 Task: Add an event with the title Monthly Progress and Goals Review, date '2023/10/06', time 7:50 AM to 9:50 AMand add a description: Team building activities designed to suit the specific needs and dynamics of the team. Customizing the activities to align with the team's goals and challenges can maximize their effectiveness in fostering collaboration, trust, and overall team cohesion.Select event color  Flamingo . Add location for the event as: 789 Gracia Neighborhood, Barcelona, Spain, logged in from the account softage.3@softage.netand send the event invitation to softage.1@softage.net and softage.2@softage.net. Set a reminder for the event Doesn't repeat
Action: Mouse moved to (83, 120)
Screenshot: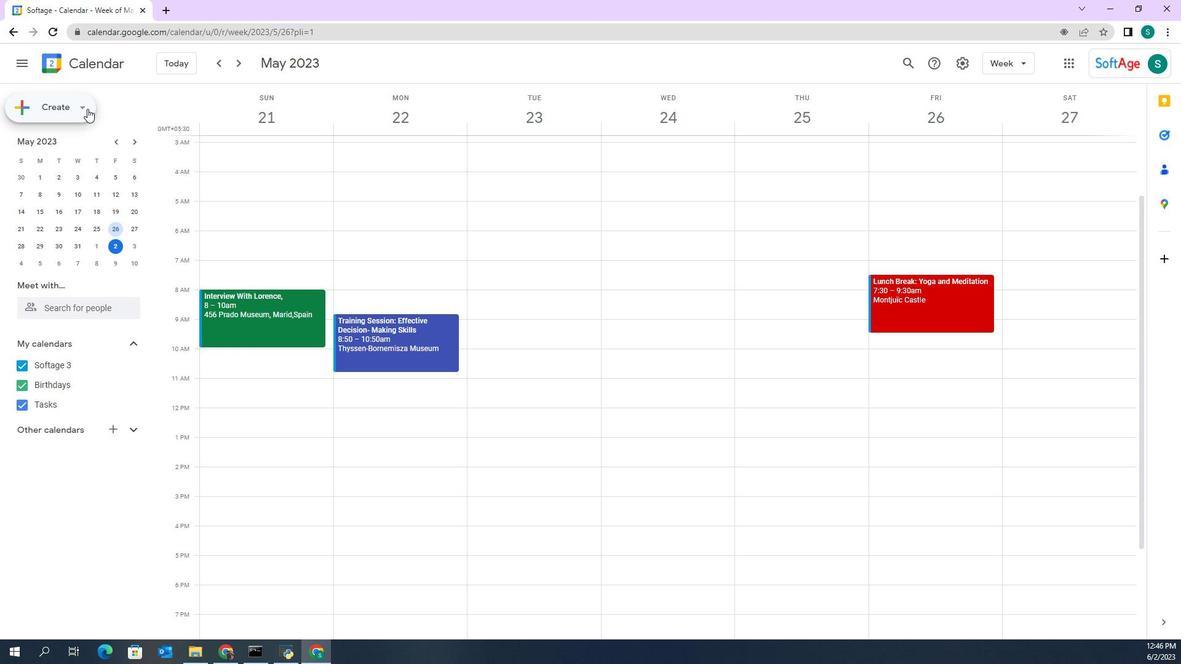 
Action: Mouse pressed left at (83, 120)
Screenshot: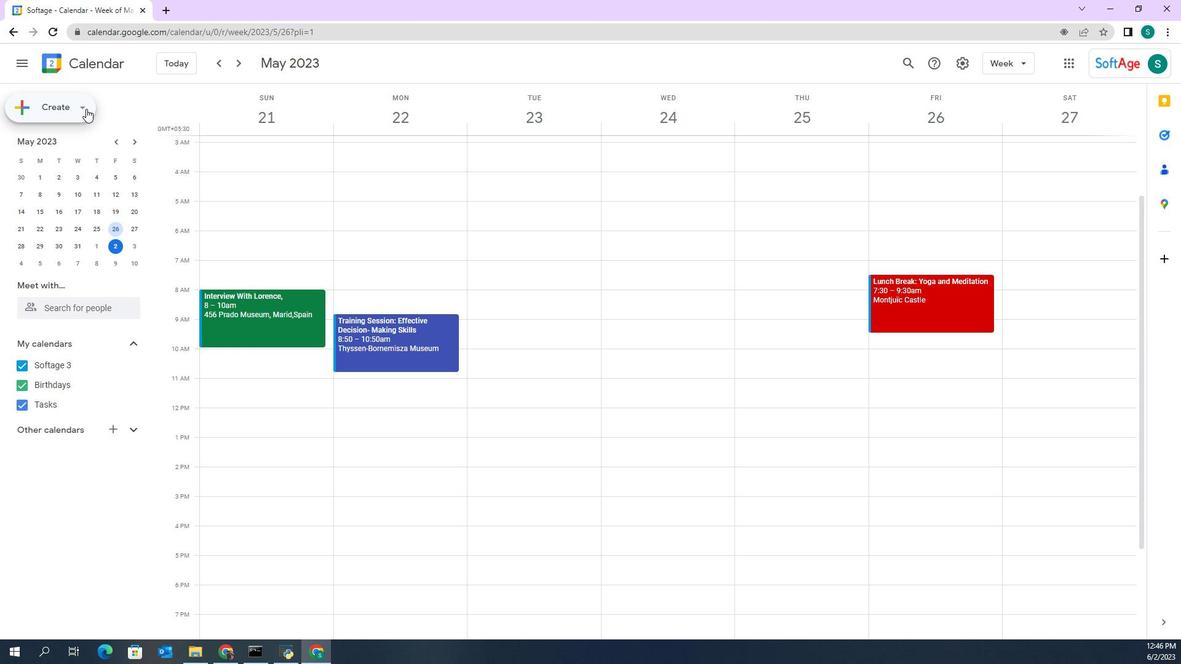 
Action: Mouse moved to (84, 144)
Screenshot: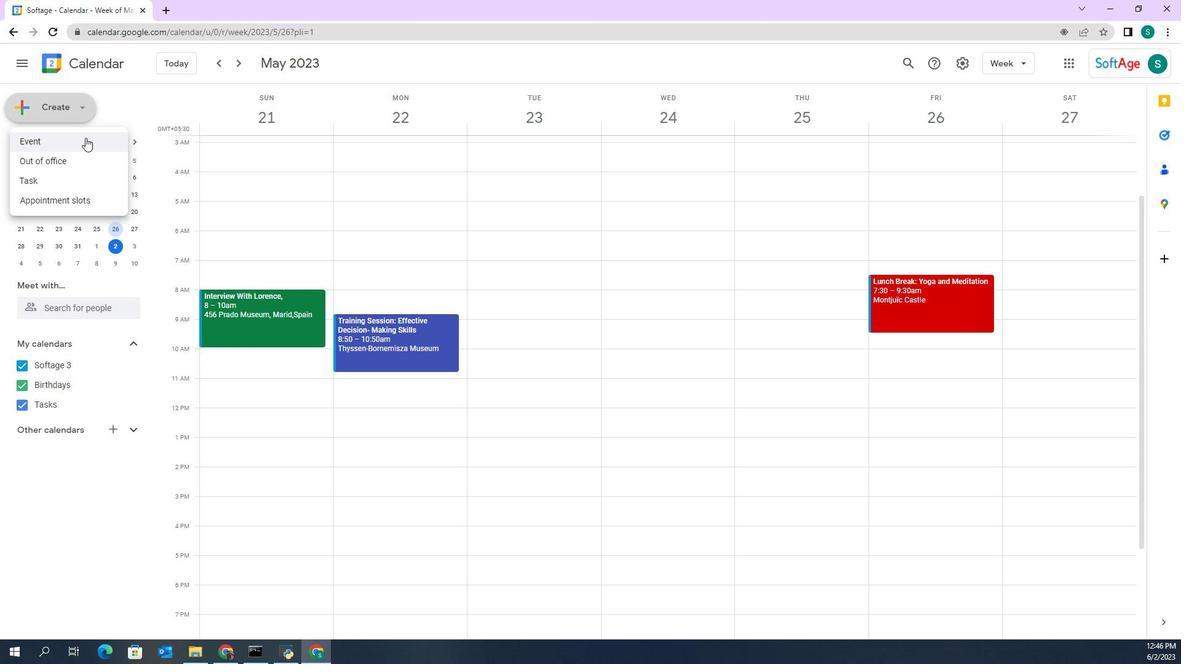 
Action: Mouse pressed left at (84, 144)
Screenshot: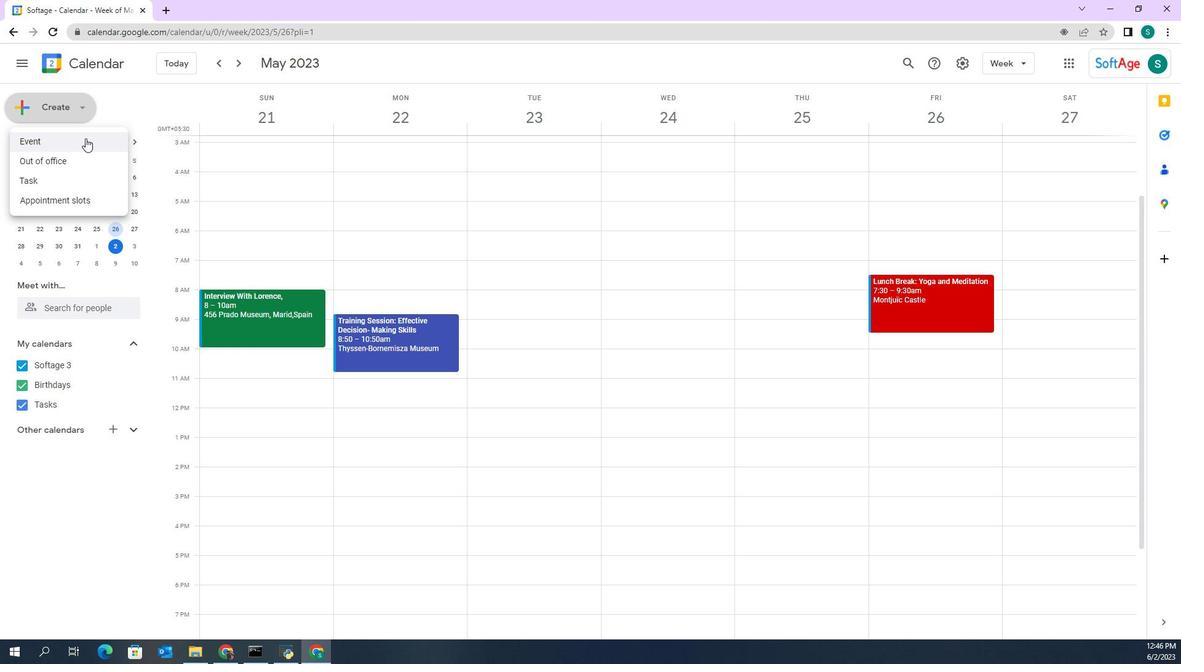 
Action: Mouse moved to (733, 467)
Screenshot: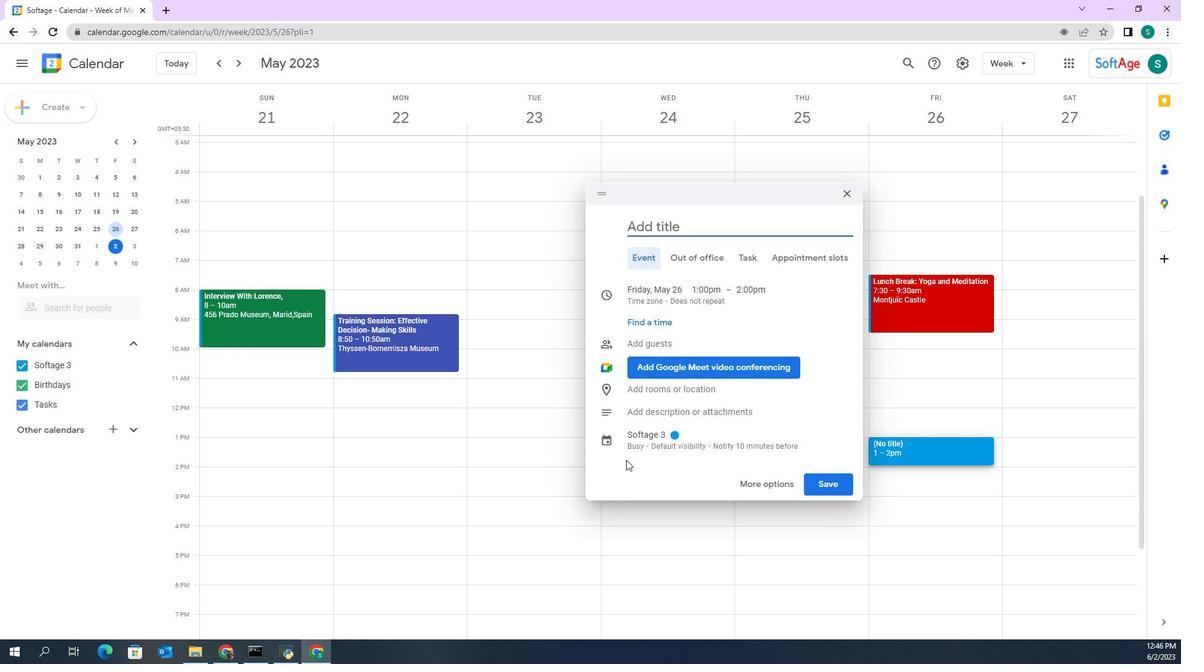 
Action: Mouse pressed left at (733, 467)
Screenshot: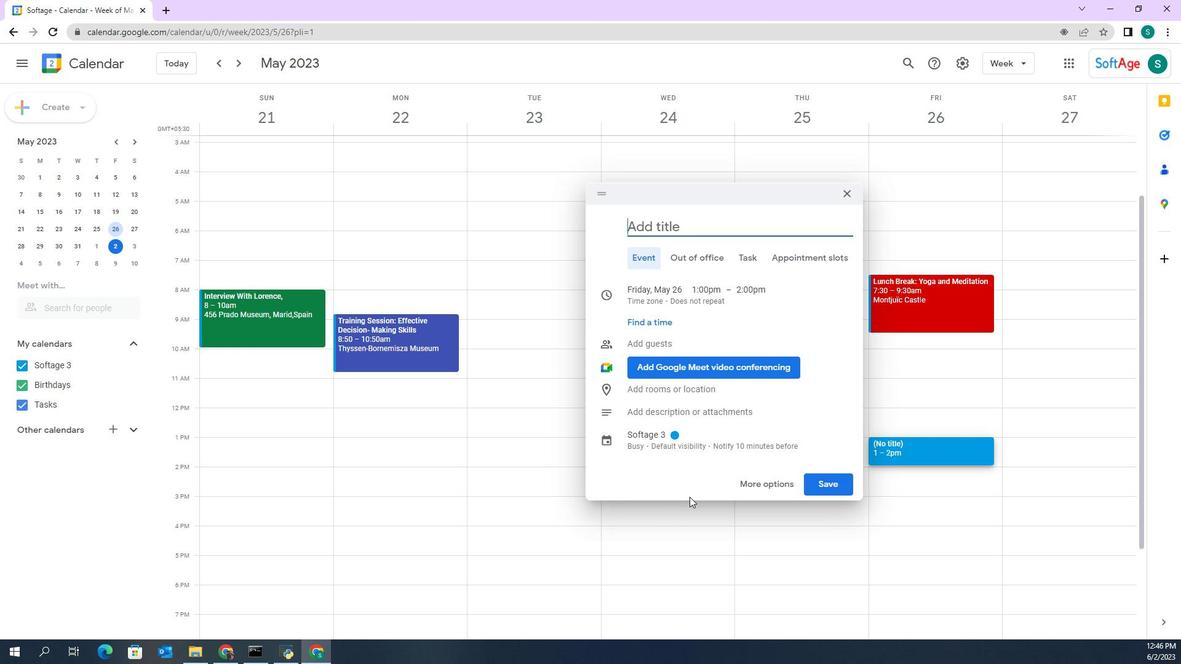 
Action: Mouse moved to (181, 80)
Screenshot: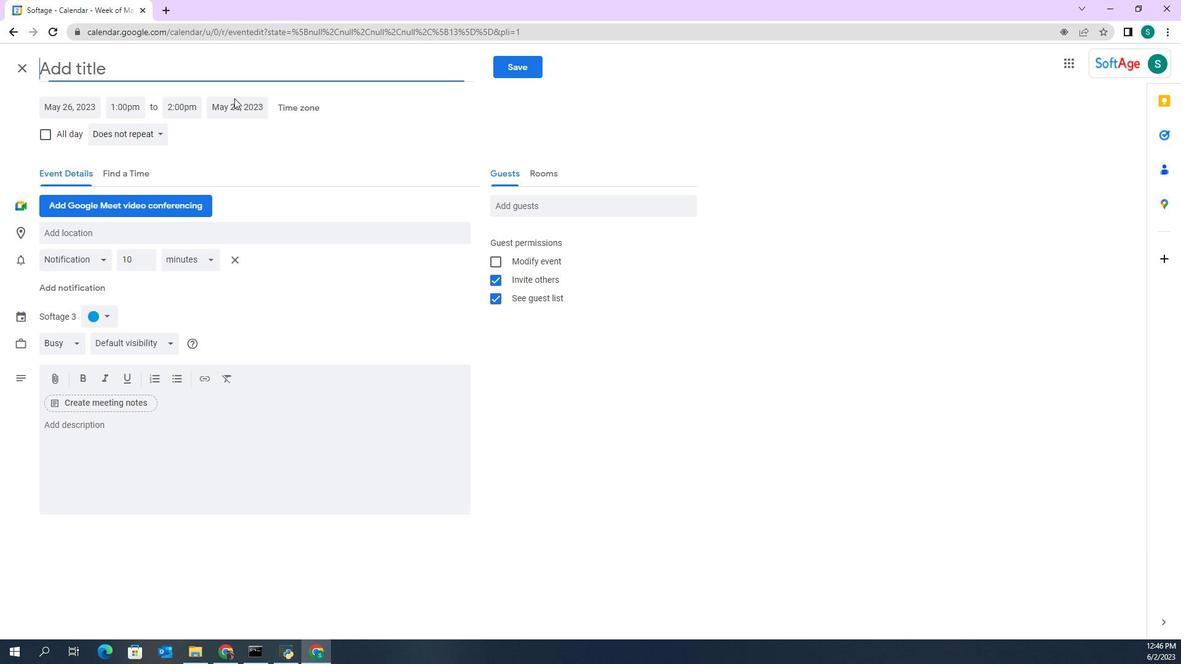
Action: Mouse pressed left at (181, 80)
Screenshot: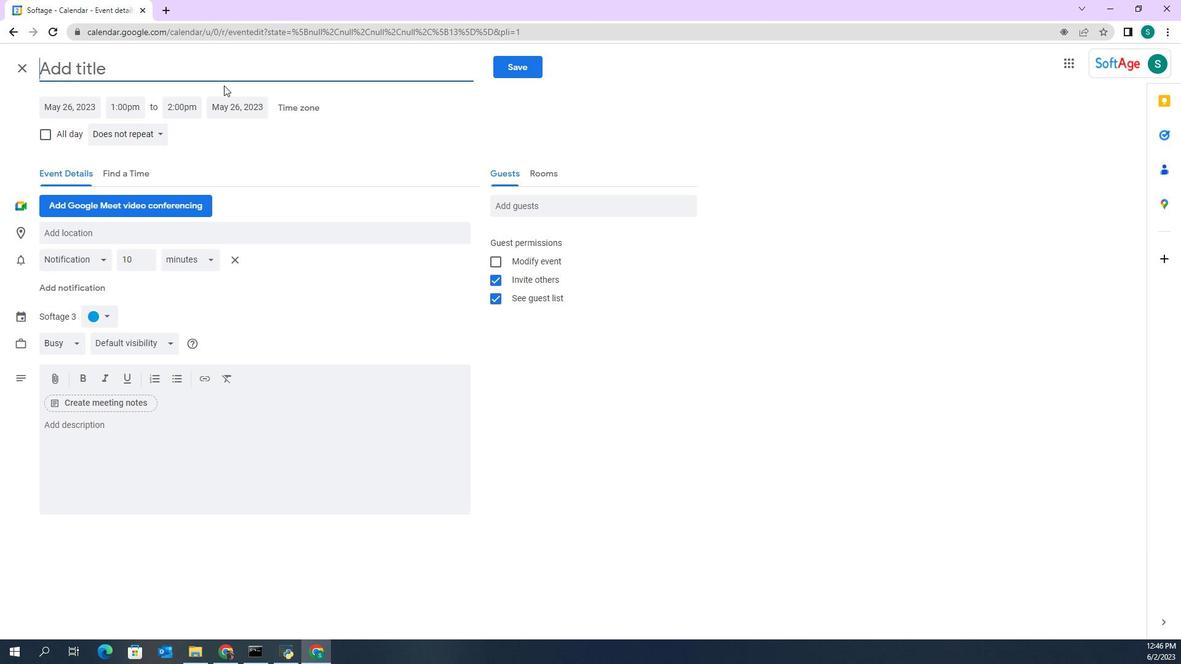 
Action: Key pressed <Key.shift><Key.shift><Key.shift>Monthly<Key.space><Key.shift>Progress<Key.space>and<Key.shift><Key.shift>Goals<Key.space><Key.backspace><Key.backspace><Key.backspace><Key.backspace><Key.backspace><Key.backspace><Key.backspace><Key.backspace>
Screenshot: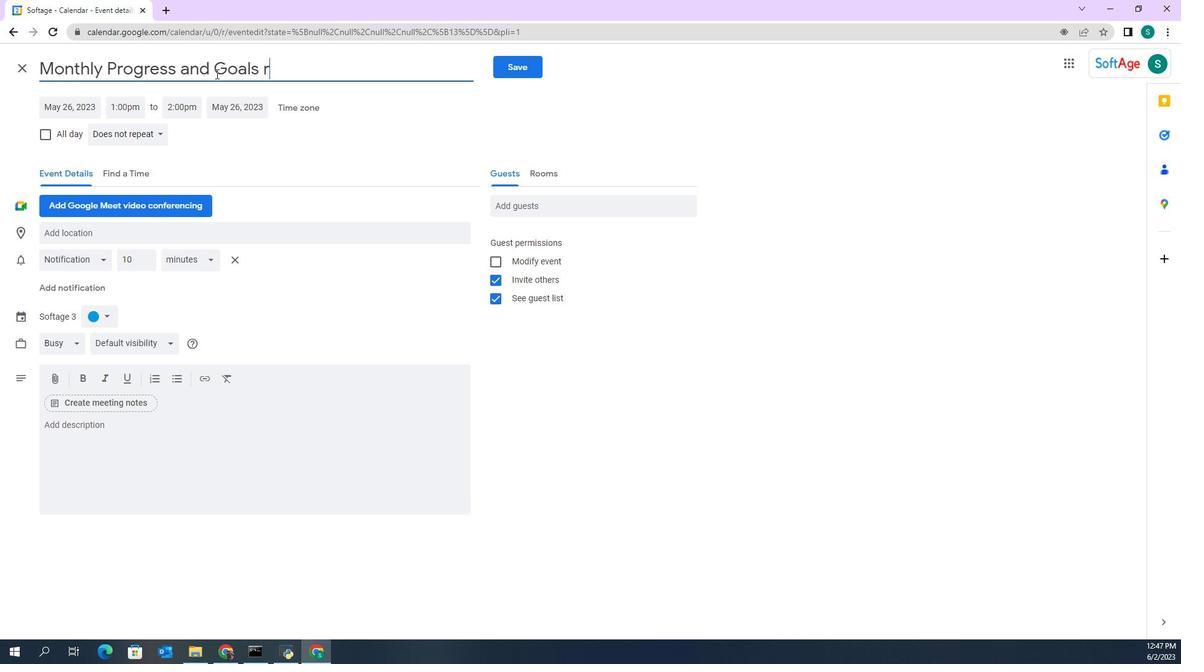 
Action: Mouse moved to (95, 115)
Screenshot: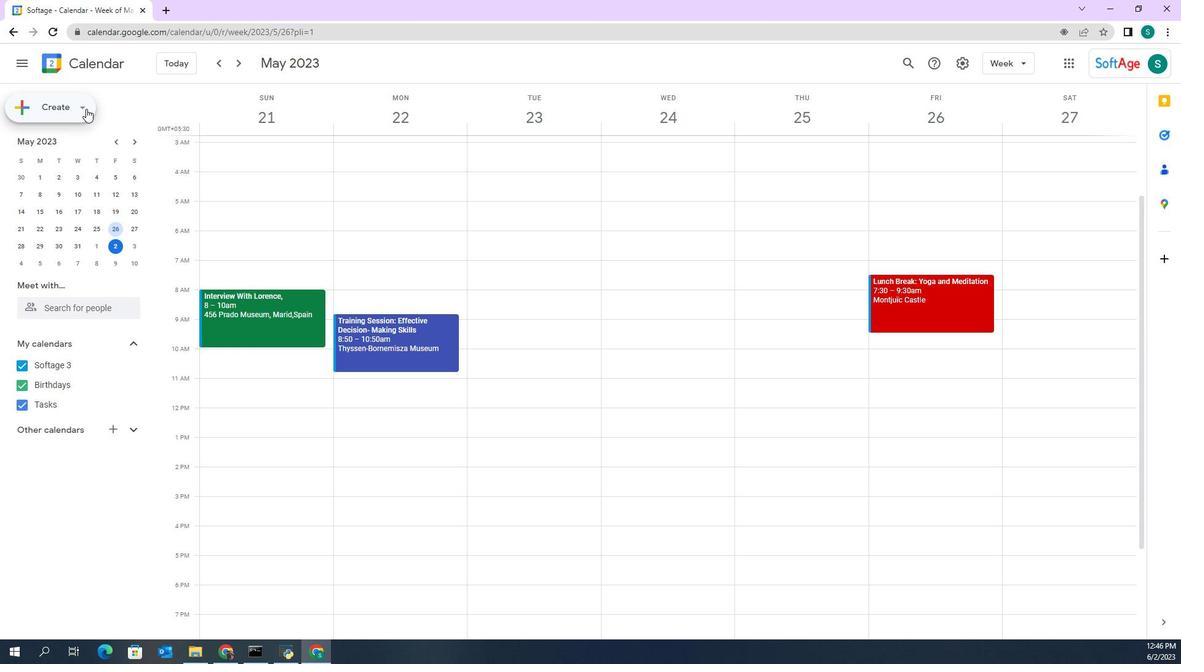 
Action: Mouse pressed left at (95, 115)
Screenshot: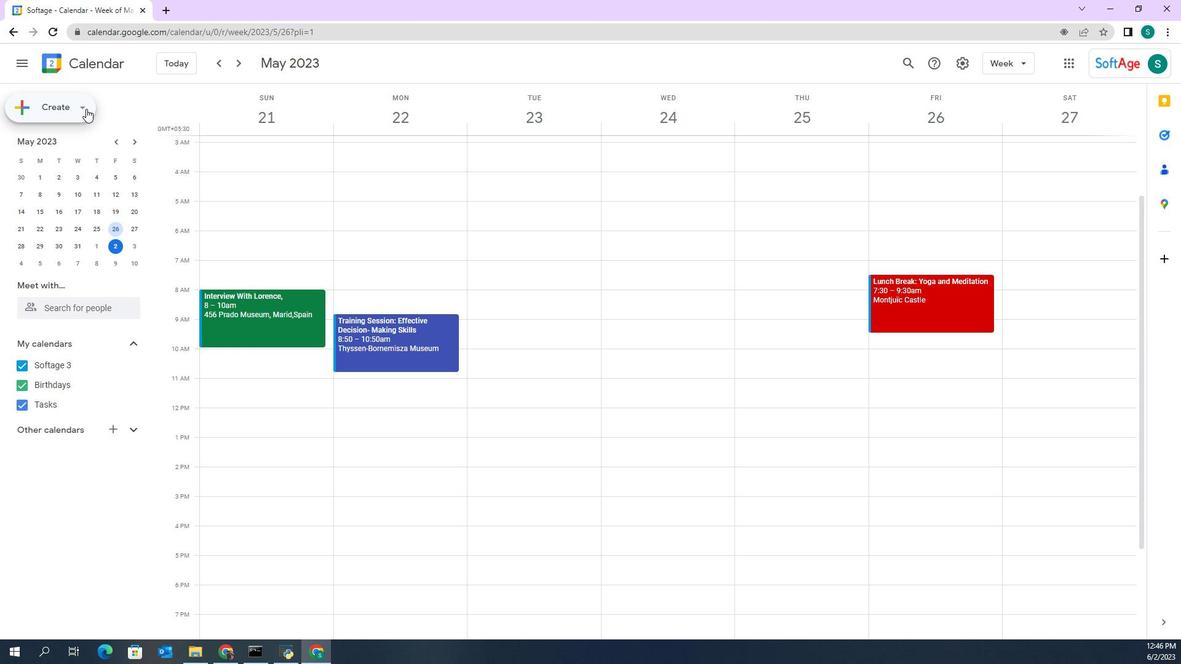 
Action: Mouse moved to (97, 143)
Screenshot: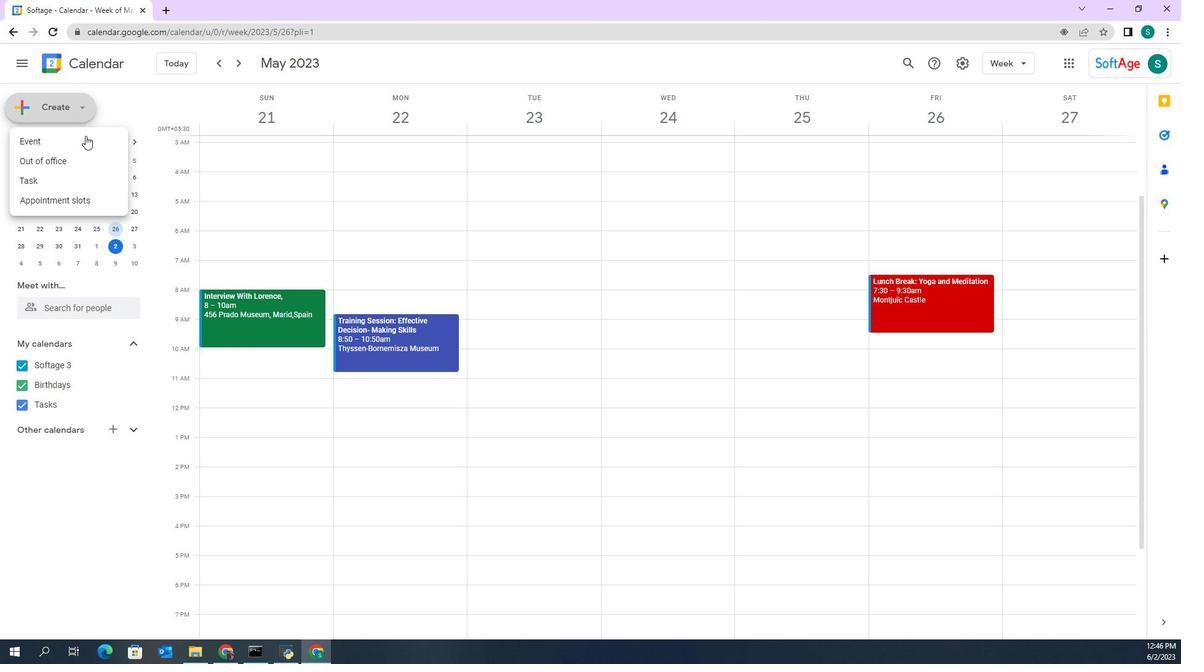 
Action: Mouse pressed left at (97, 143)
Screenshot: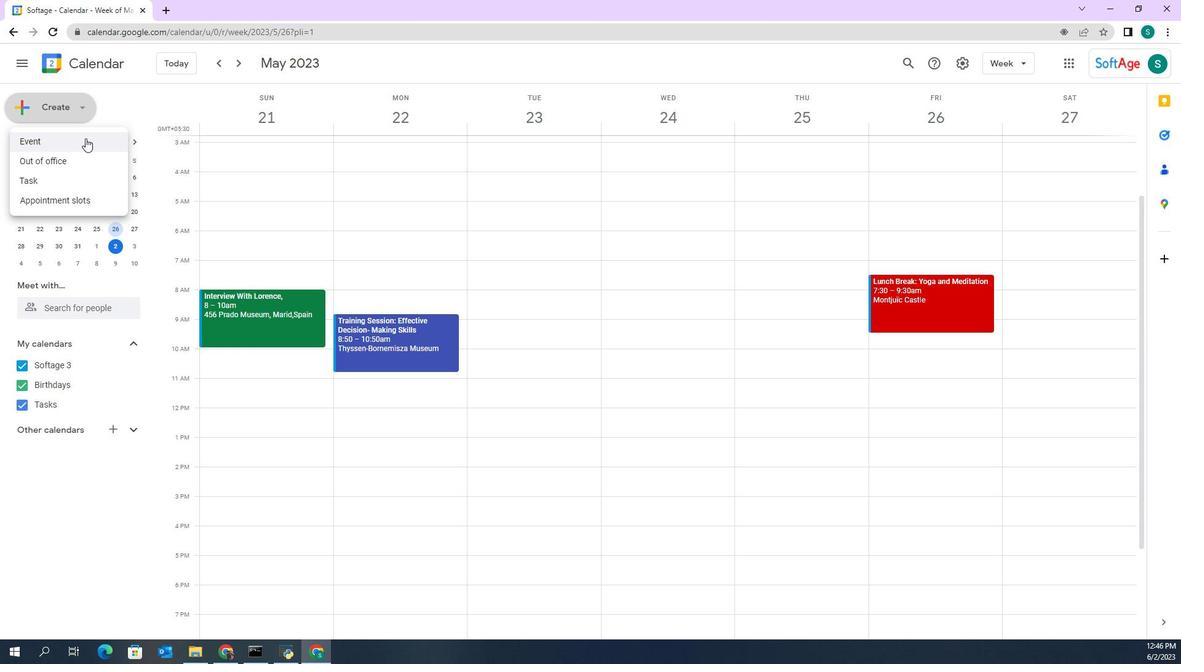 
Action: Mouse moved to (726, 478)
Screenshot: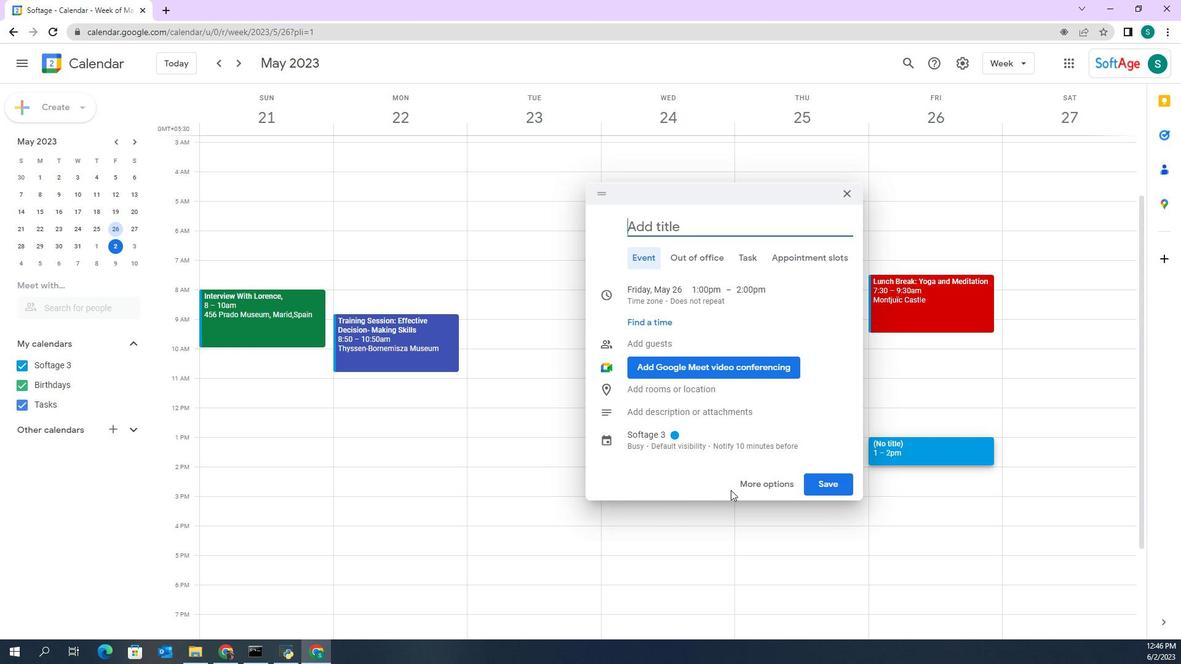 
Action: Mouse pressed left at (726, 478)
Screenshot: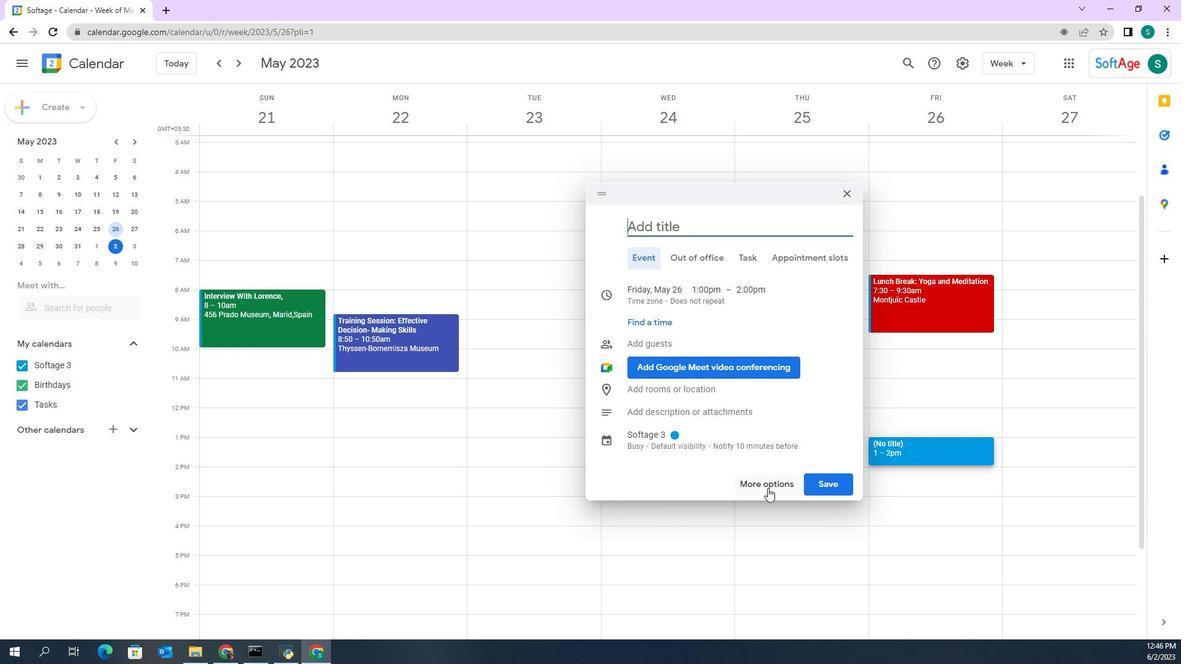 
Action: Mouse moved to (217, 81)
Screenshot: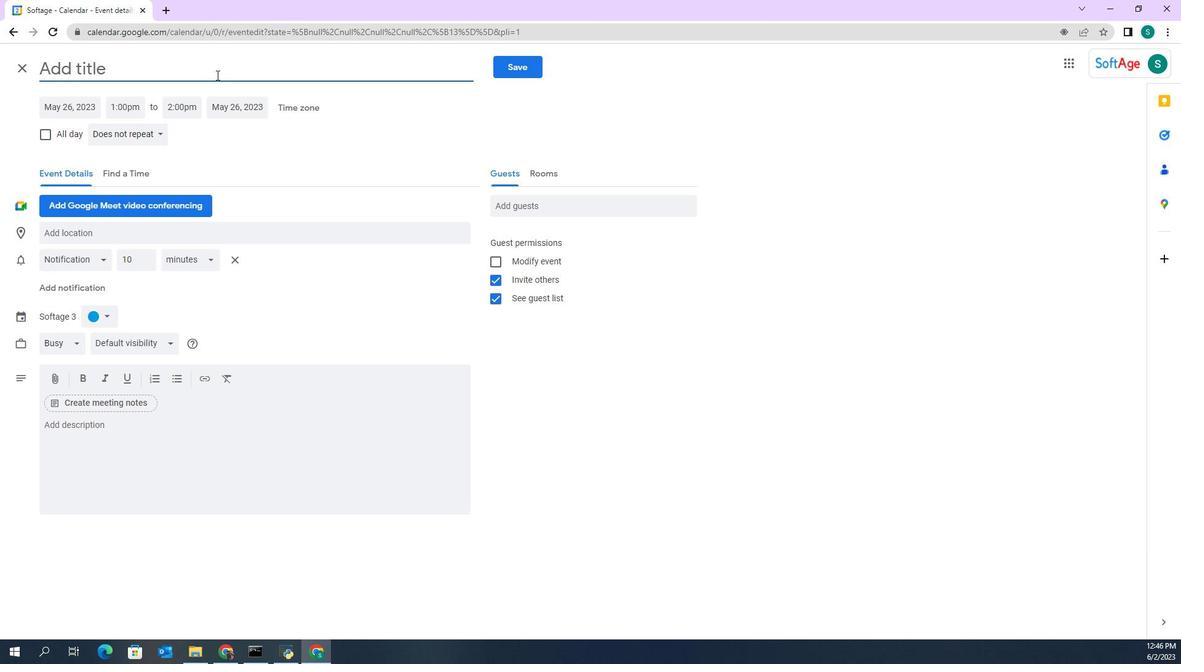 
Action: Mouse pressed left at (217, 81)
Screenshot: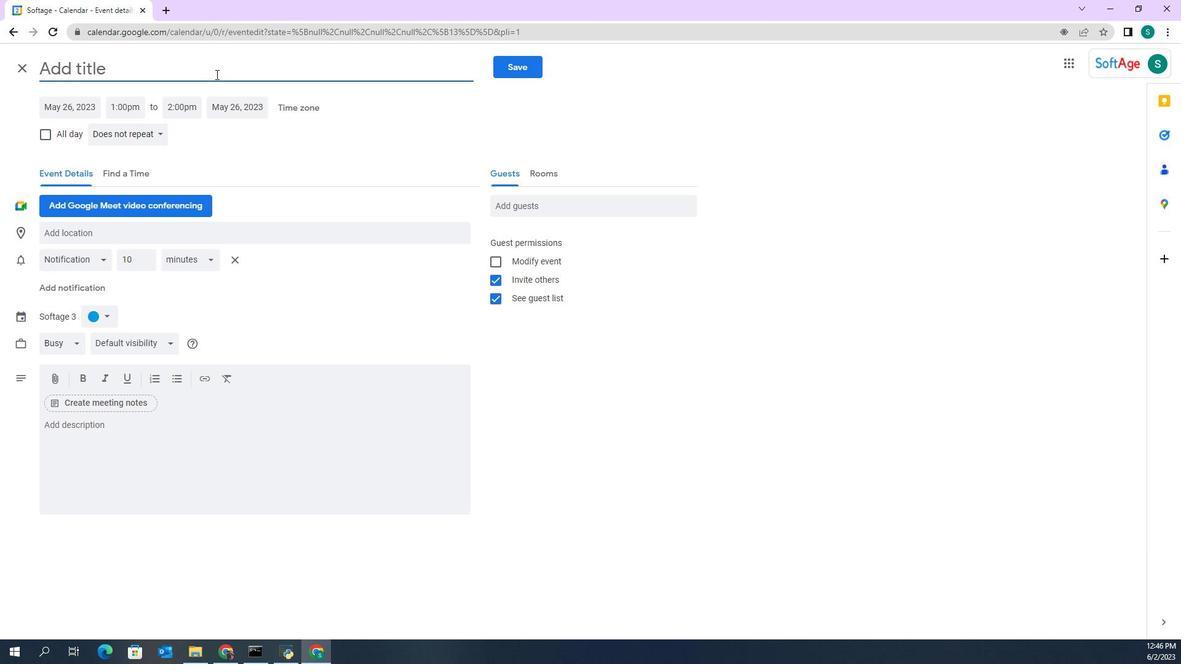 
Action: Key pressed <Key.shift>Monthly<Key.space><Key.shift>Progress<Key.space>and<Key.space><Key.shift>Goals<Key.space><Key.shift>review
Screenshot: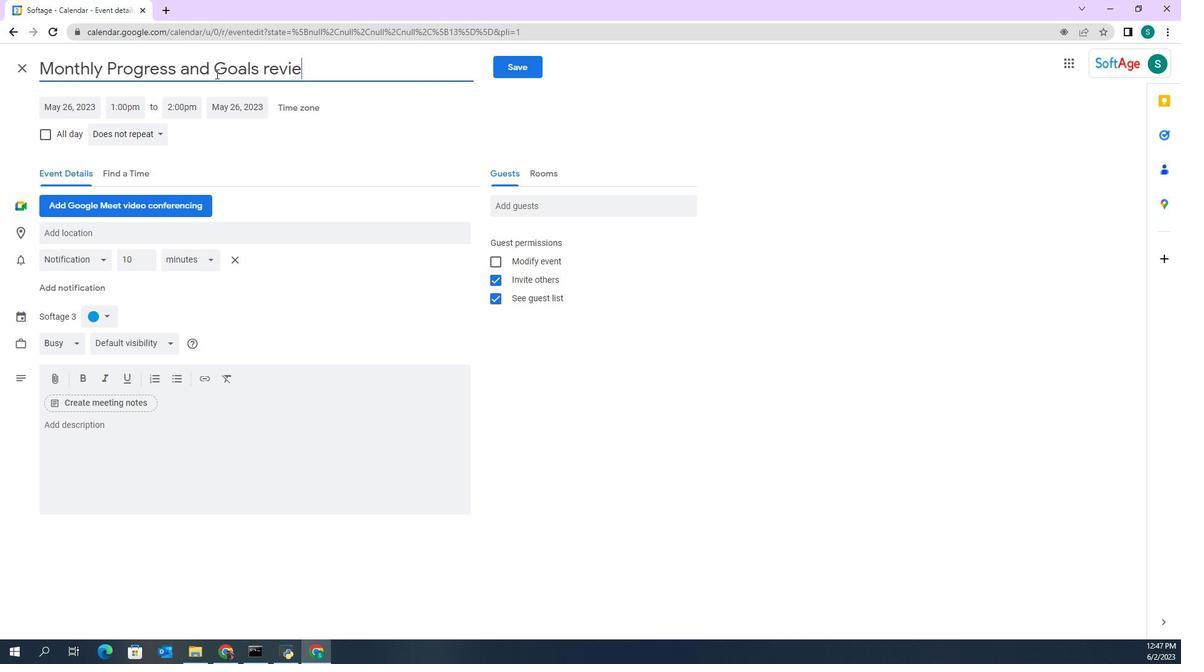 
Action: Mouse moved to (97, 113)
Screenshot: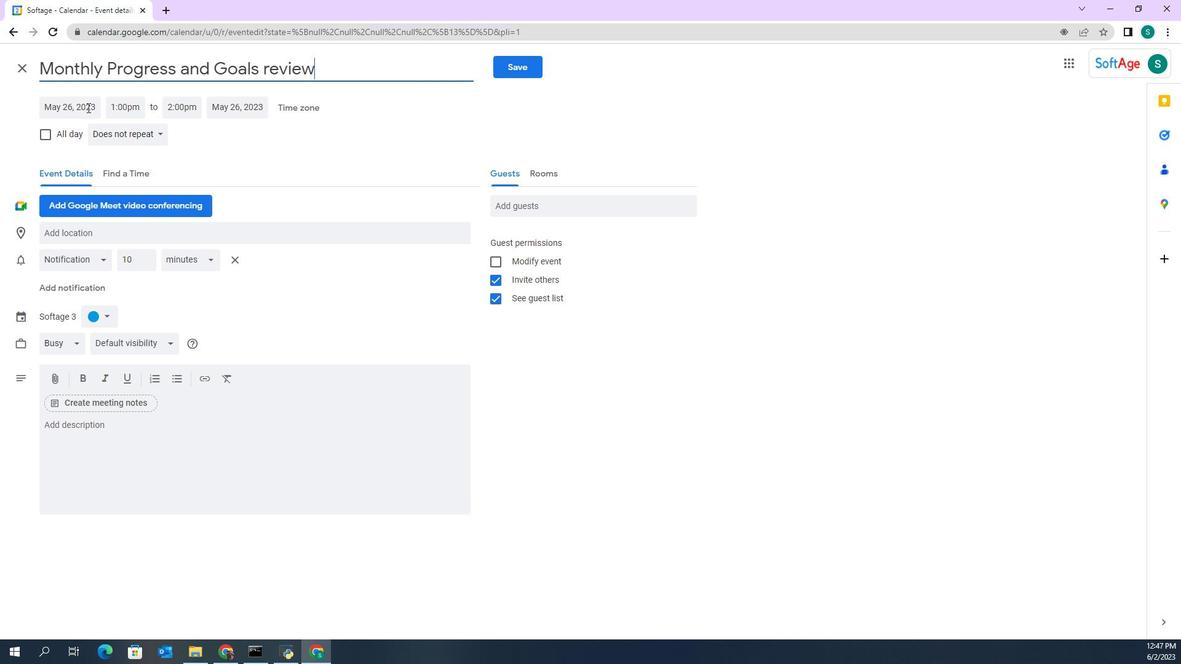 
Action: Mouse pressed left at (97, 113)
Screenshot: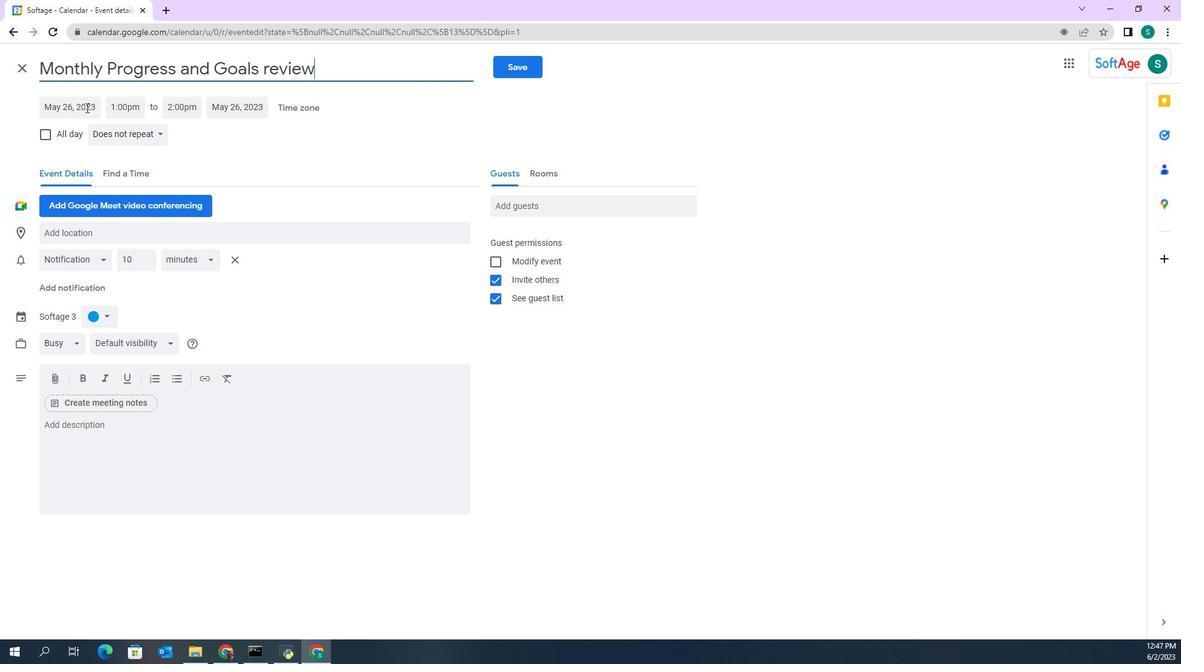 
Action: Mouse moved to (199, 139)
Screenshot: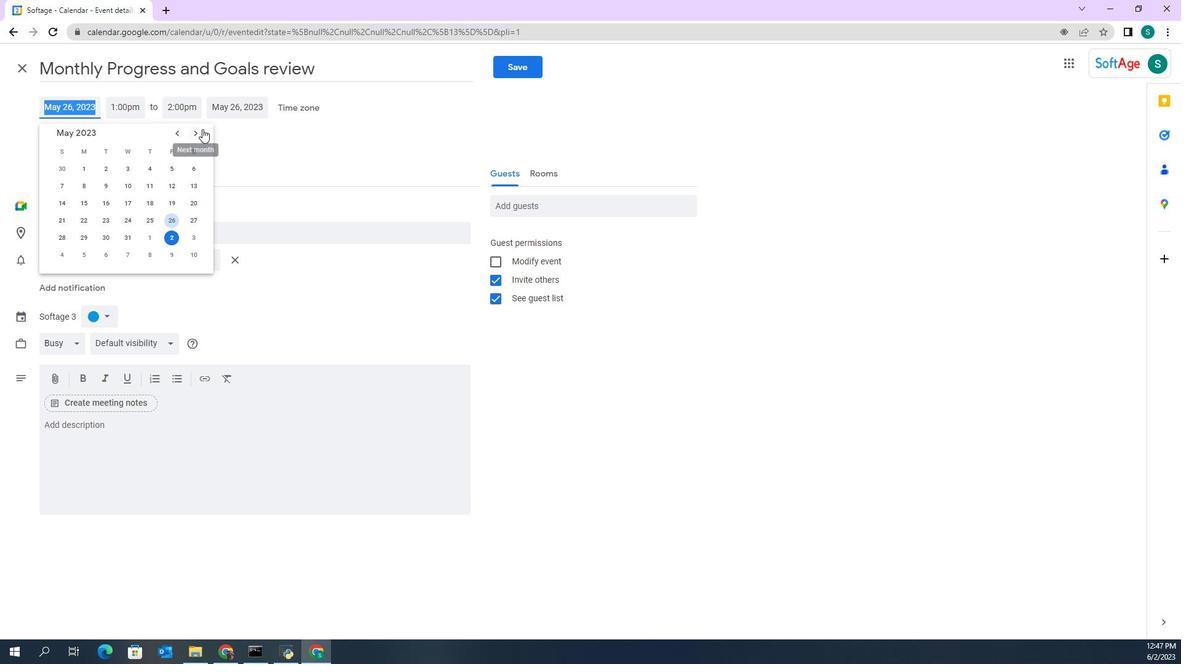 
Action: Mouse pressed left at (199, 139)
Screenshot: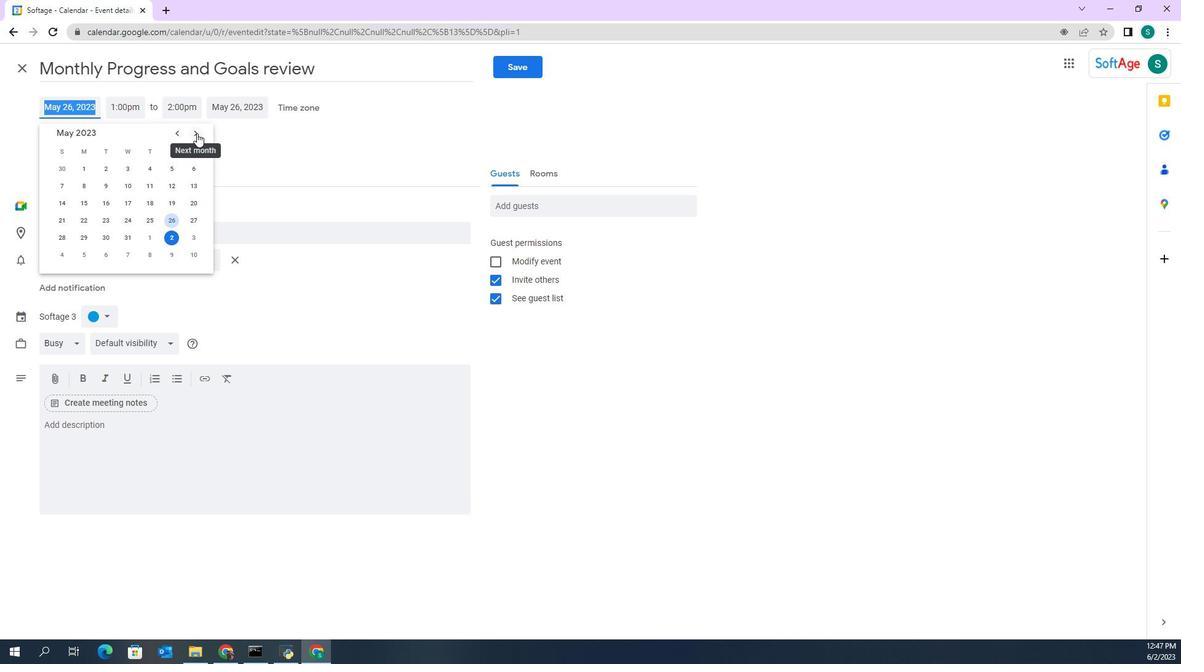 
Action: Mouse pressed left at (199, 139)
Screenshot: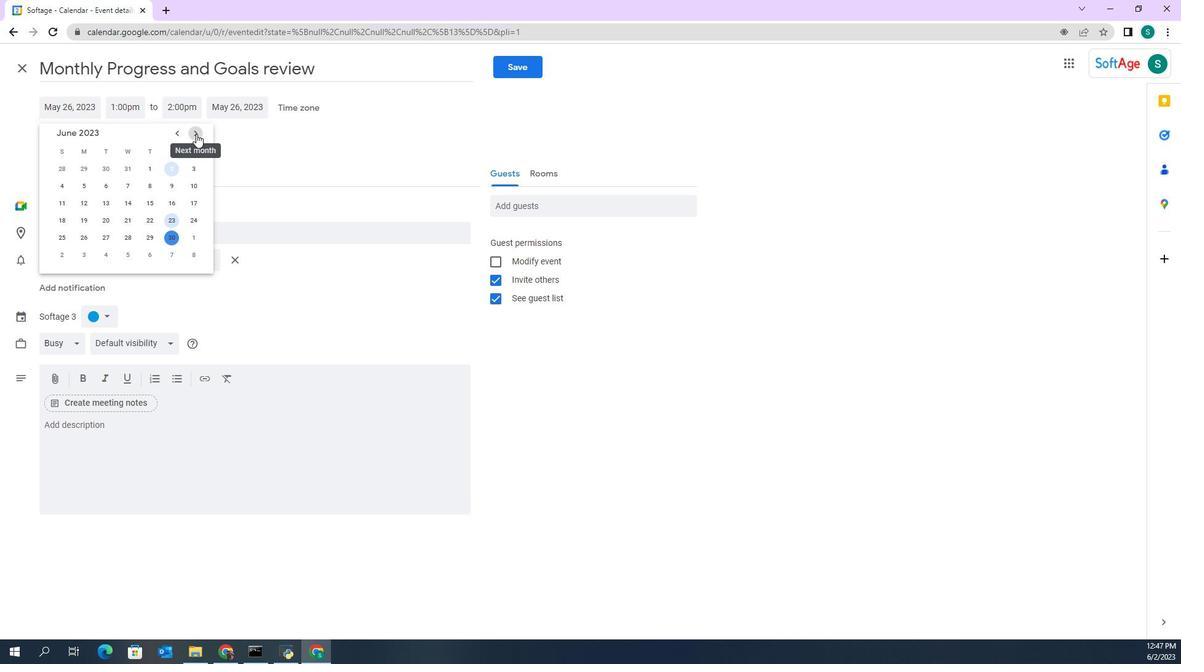 
Action: Mouse pressed left at (199, 139)
Screenshot: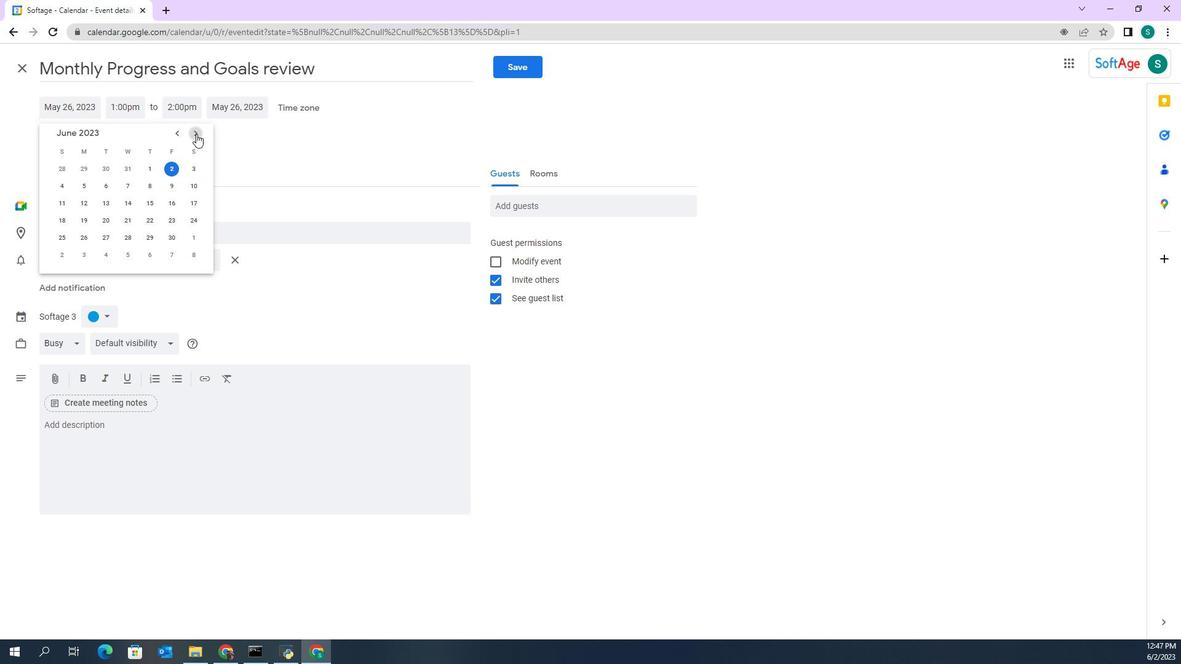 
Action: Mouse pressed left at (199, 139)
Screenshot: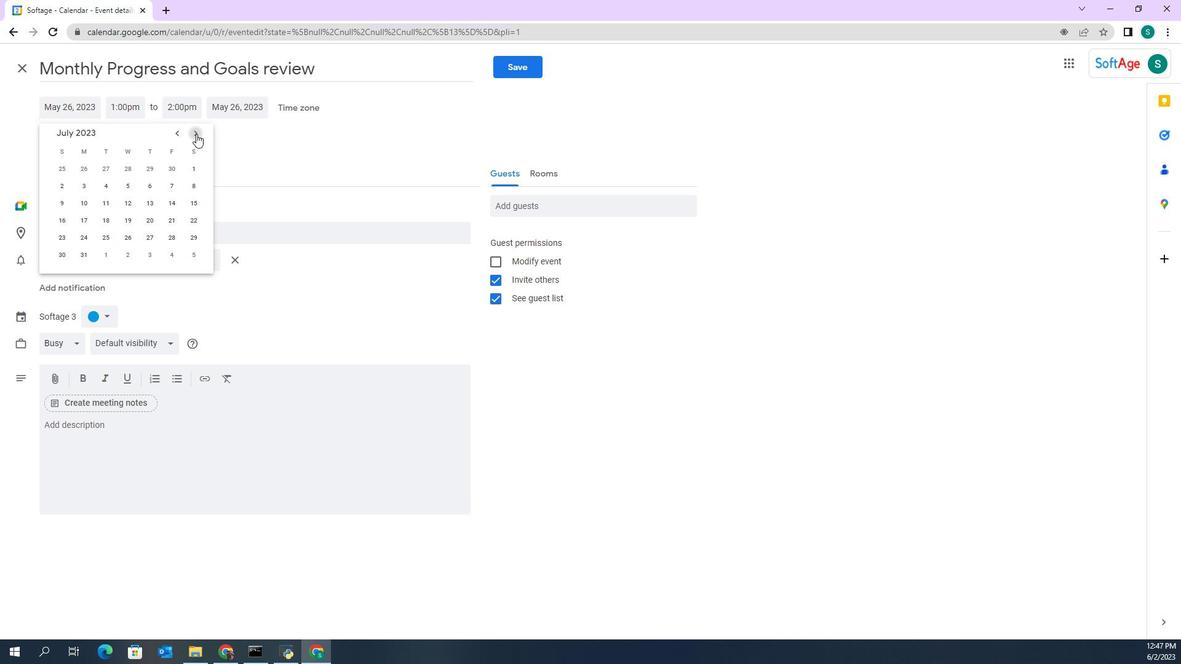 
Action: Mouse pressed left at (199, 139)
Screenshot: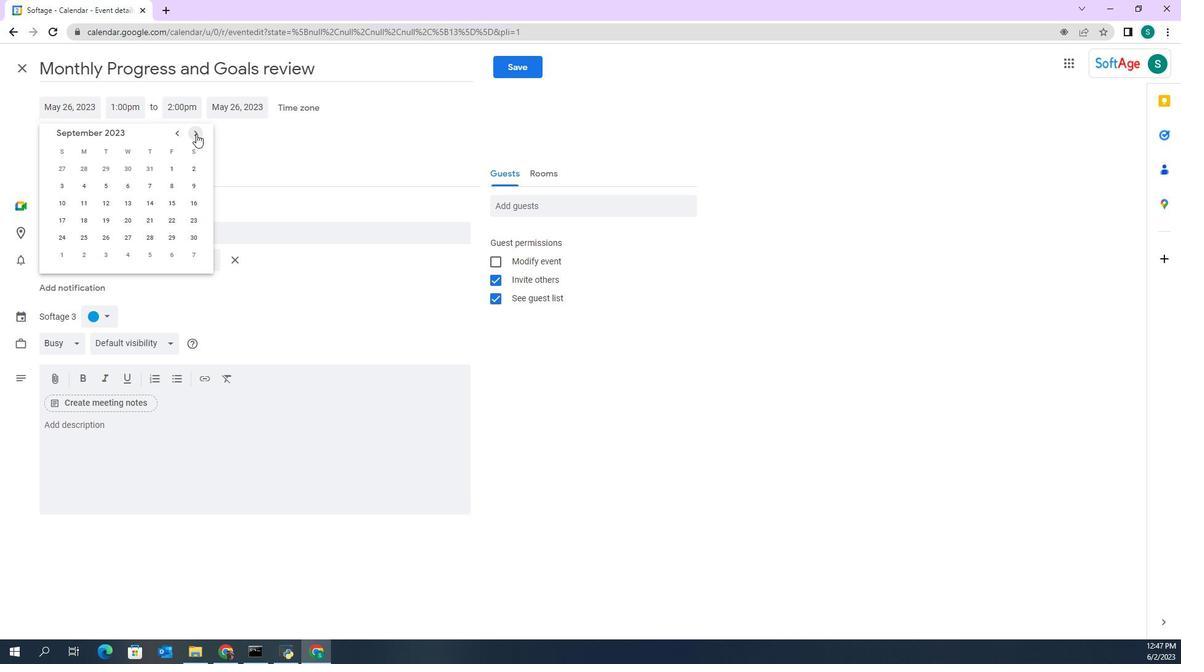 
Action: Mouse moved to (177, 171)
Screenshot: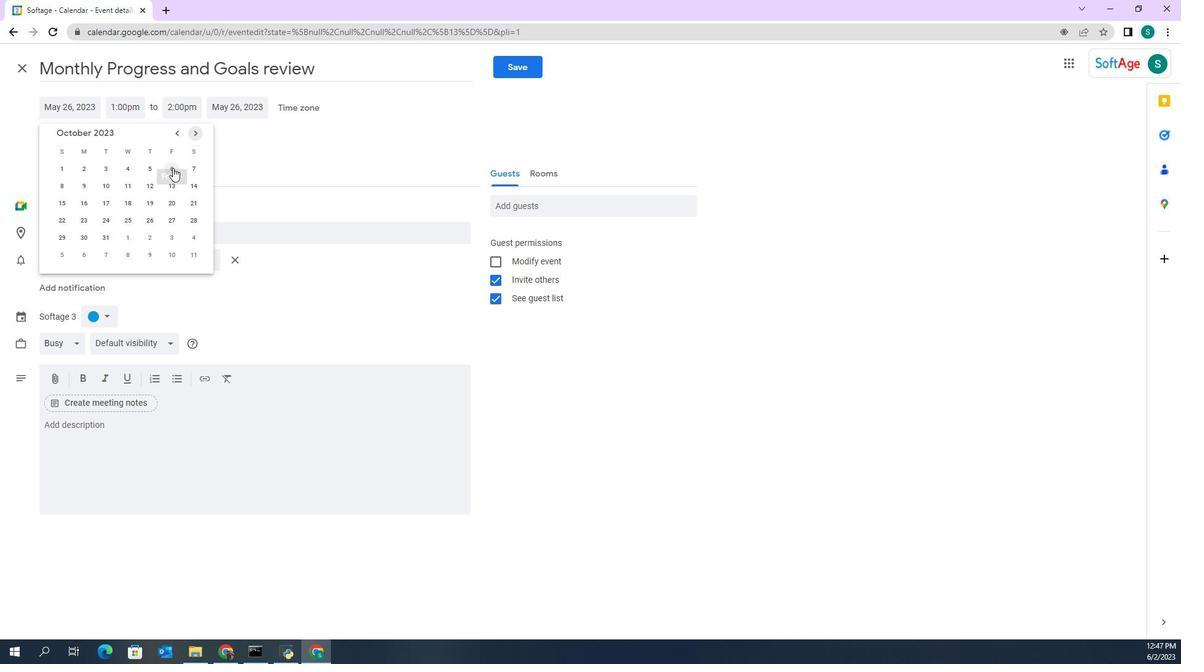 
Action: Mouse pressed left at (177, 171)
Screenshot: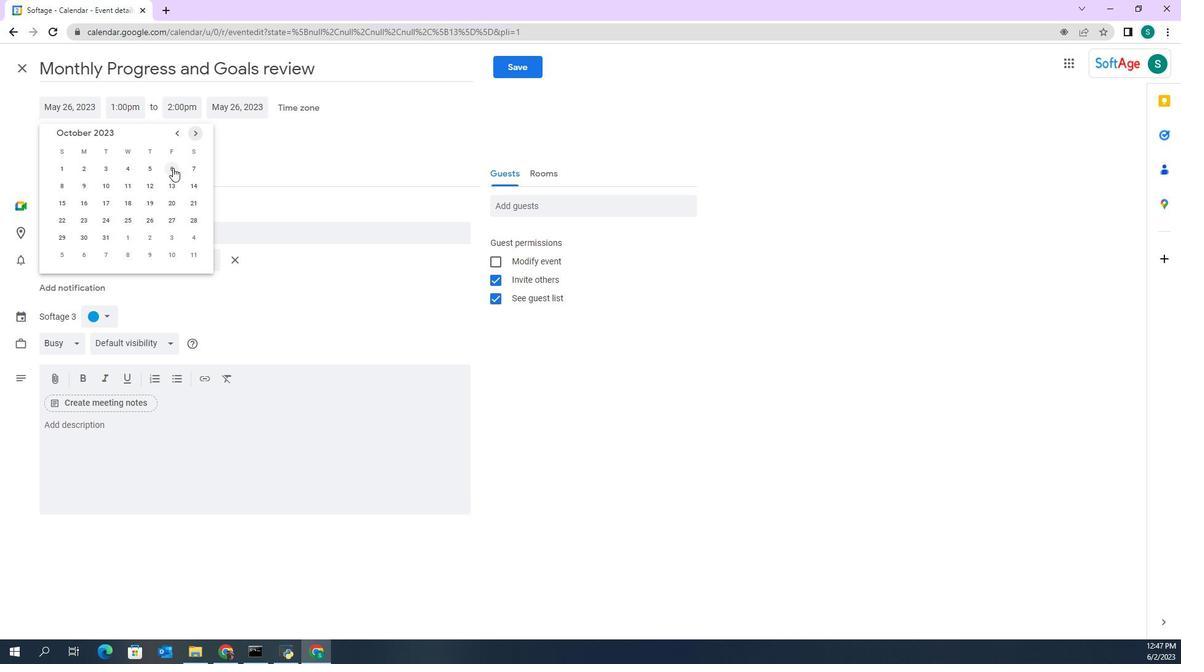 
Action: Mouse moved to (133, 111)
Screenshot: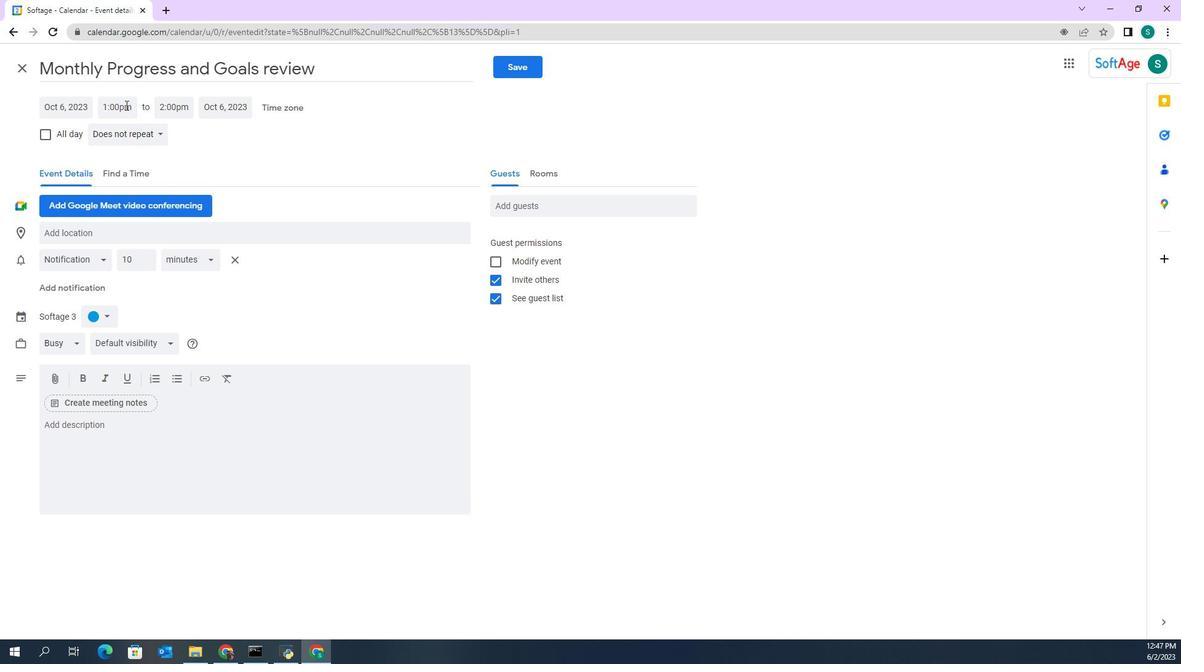 
Action: Mouse pressed left at (133, 111)
Screenshot: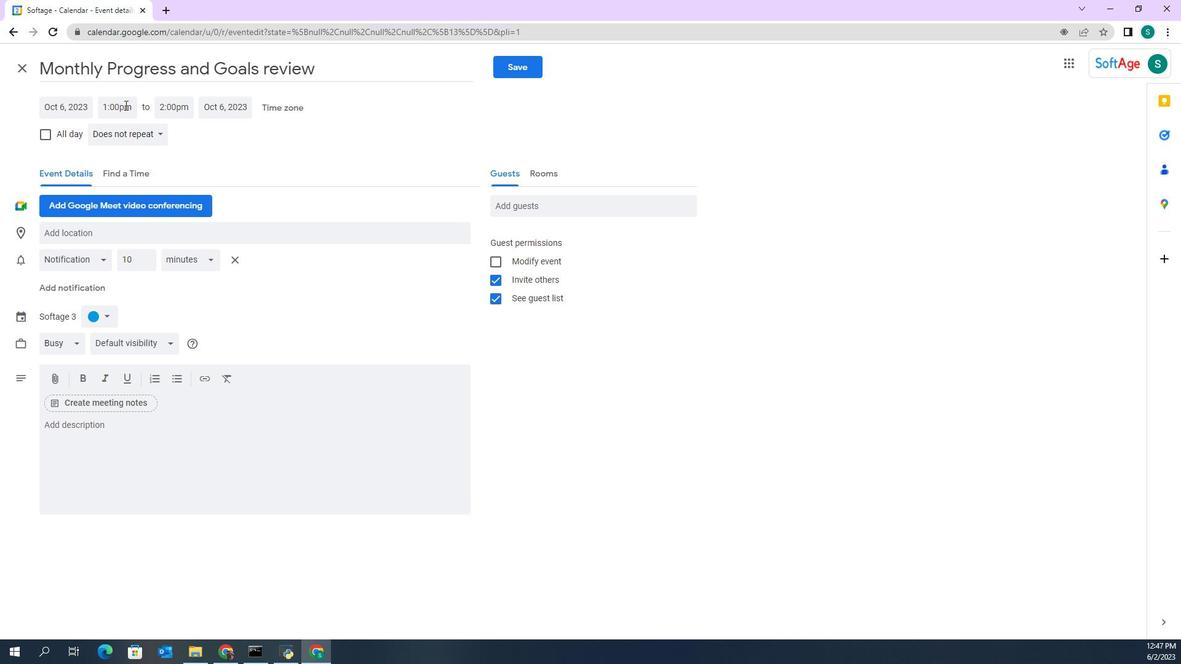 
Action: Key pressed 9<Key.shift_r>:50<Key.space><Key.shift>AM<Key.enter>
Screenshot: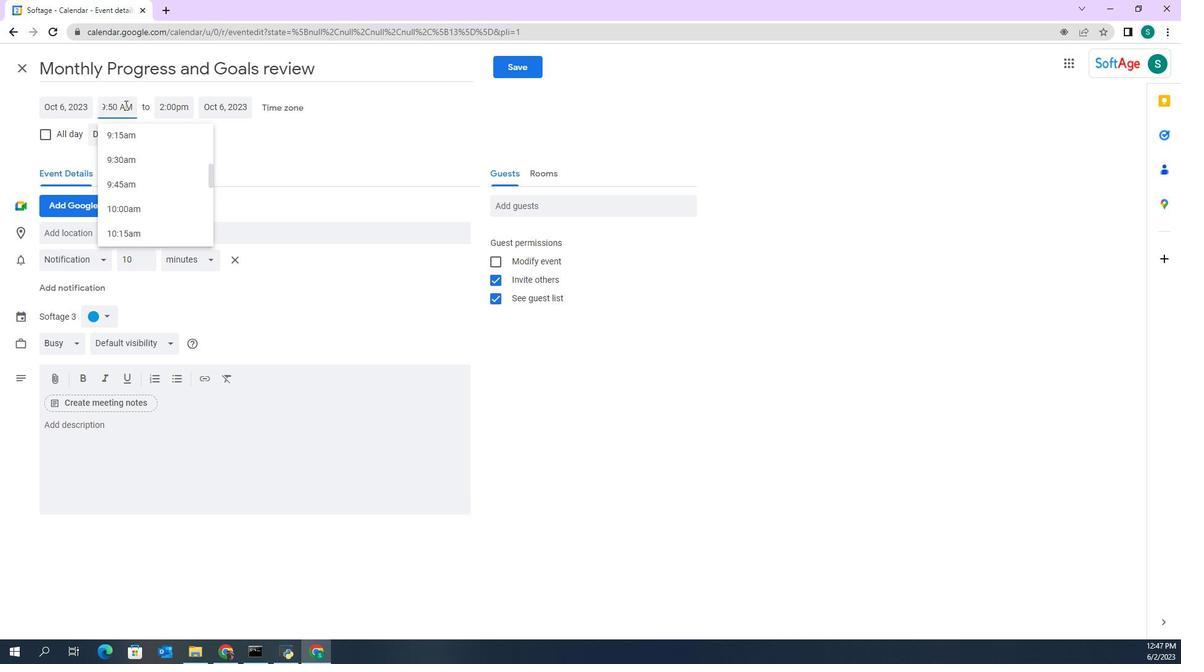 
Action: Mouse moved to (176, 106)
Screenshot: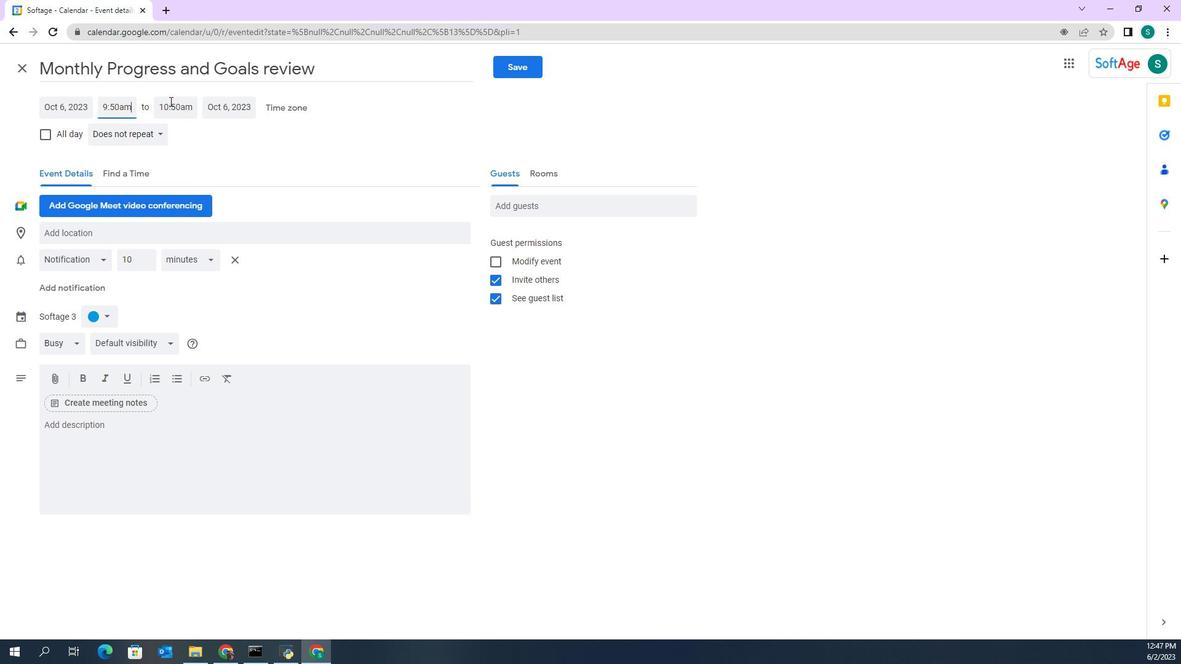 
Action: Mouse pressed left at (176, 106)
Screenshot: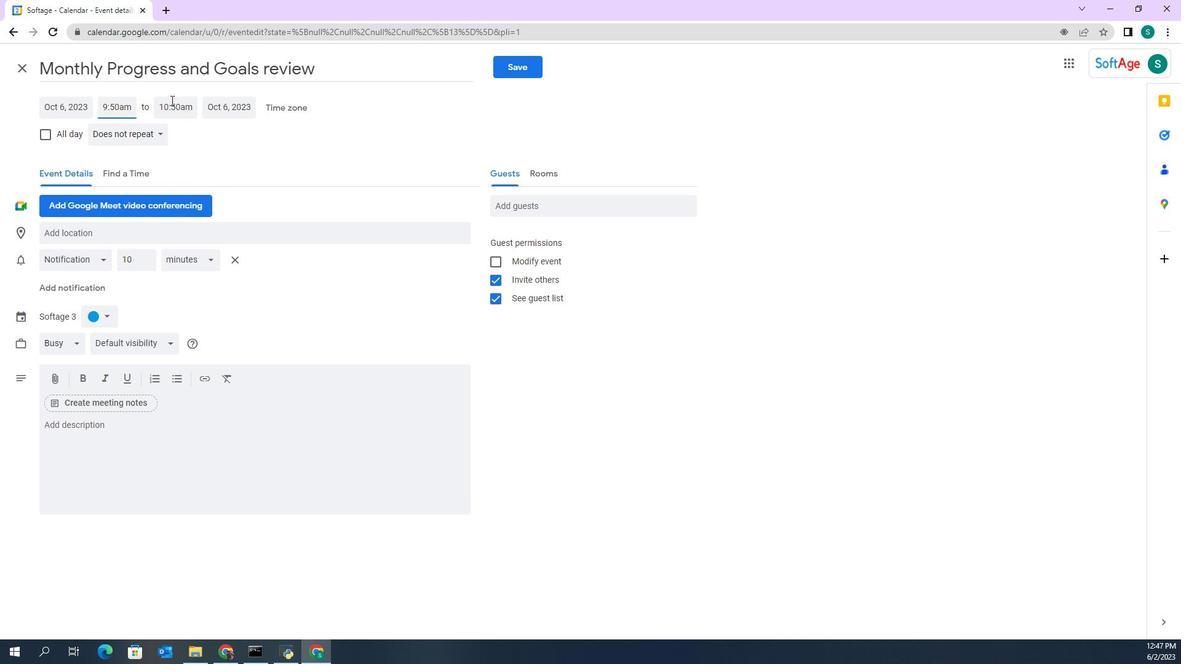 
Action: Key pressed 7<Key.shift_r>:50<Key.shift>AM
Screenshot: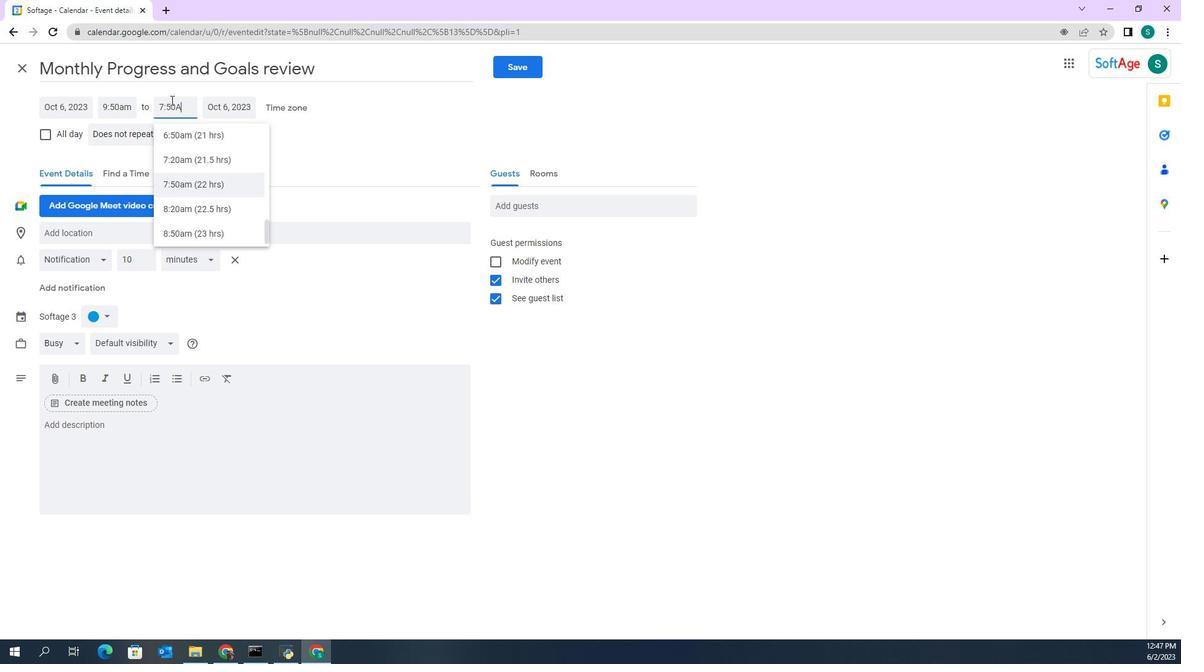 
Action: Mouse moved to (185, 181)
Screenshot: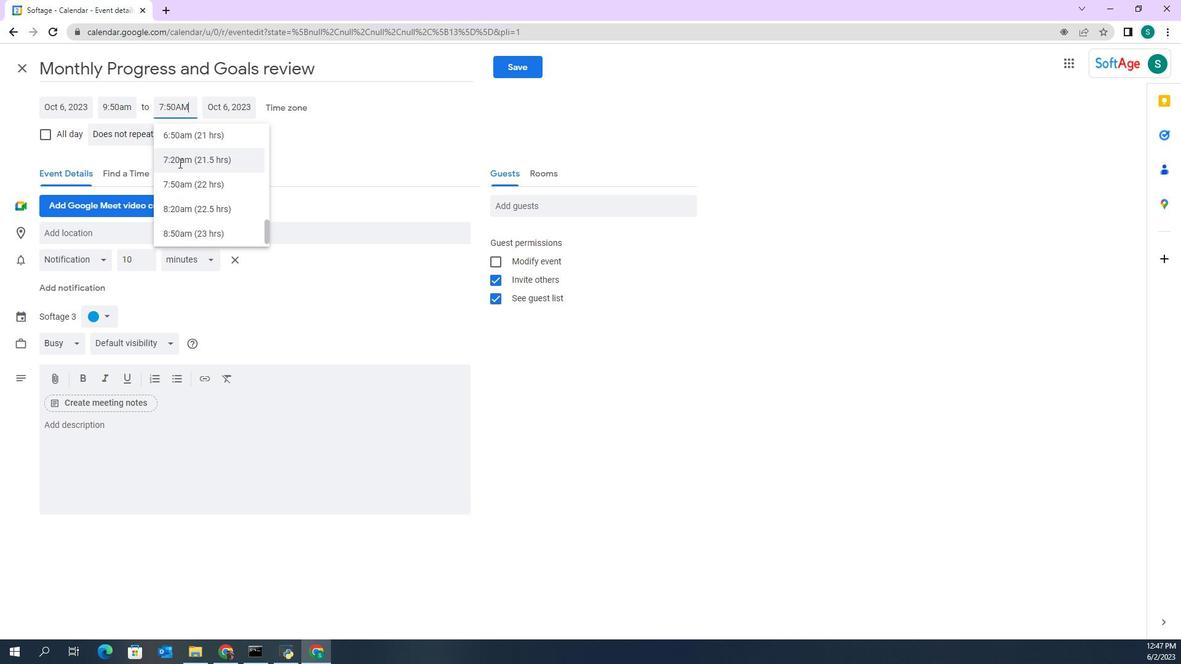 
Action: Mouse pressed left at (185, 181)
Screenshot: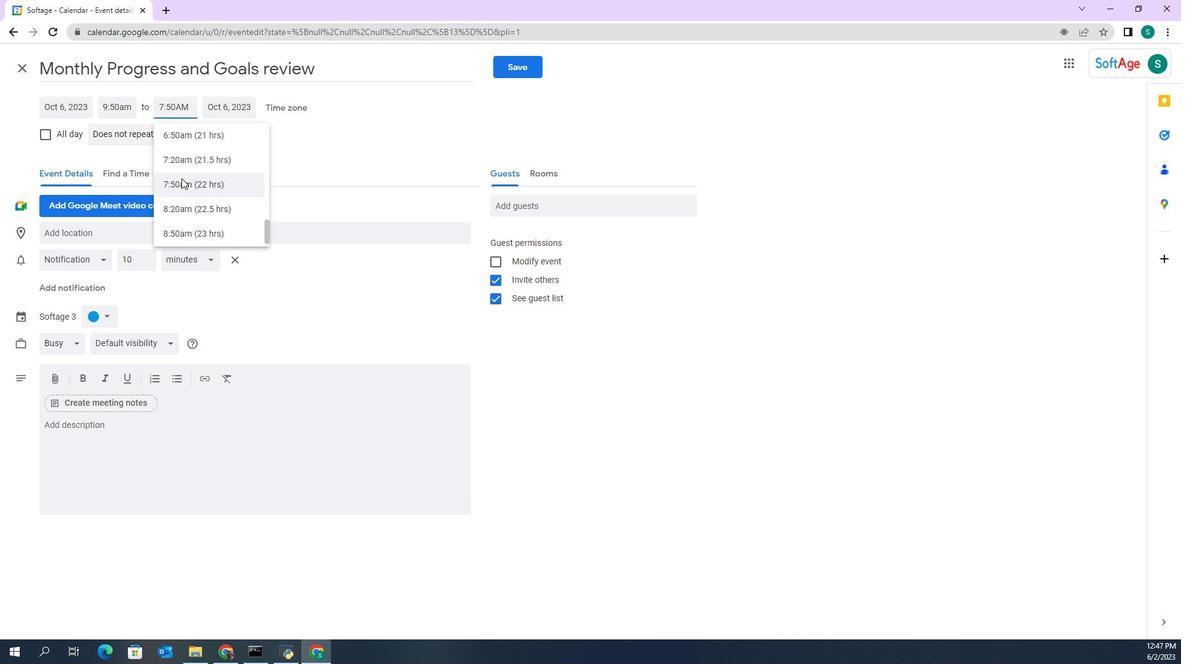 
Action: Mouse scrolled (185, 180) with delta (0, 0)
Screenshot: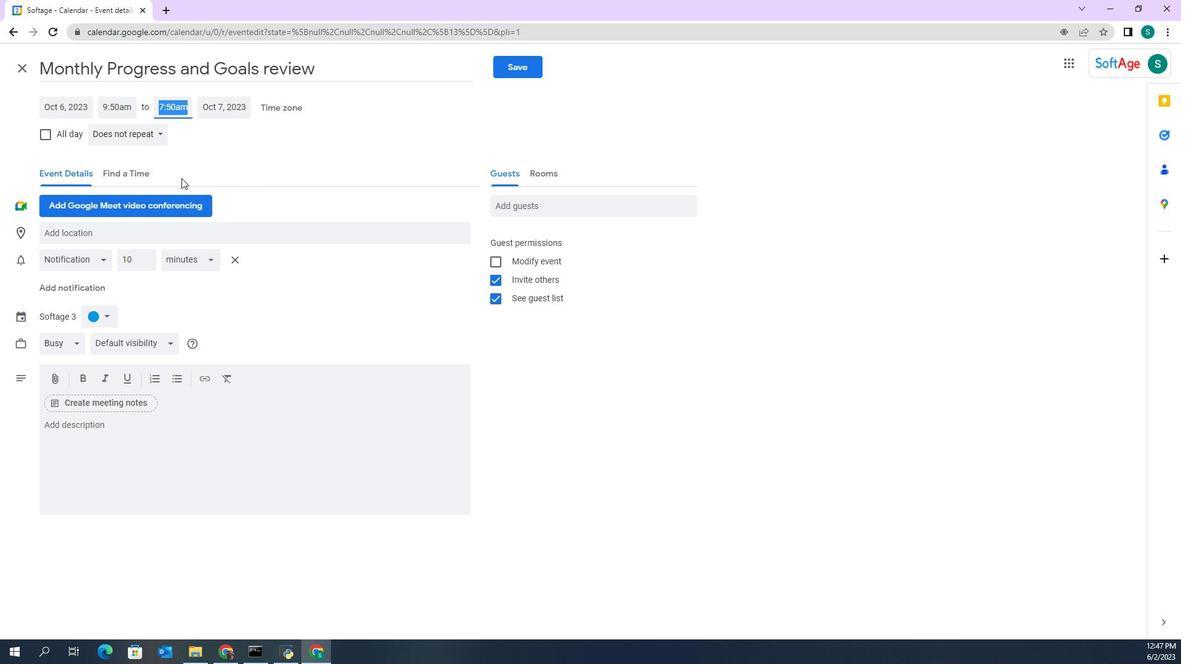 
Action: Mouse scrolled (185, 180) with delta (0, 0)
Screenshot: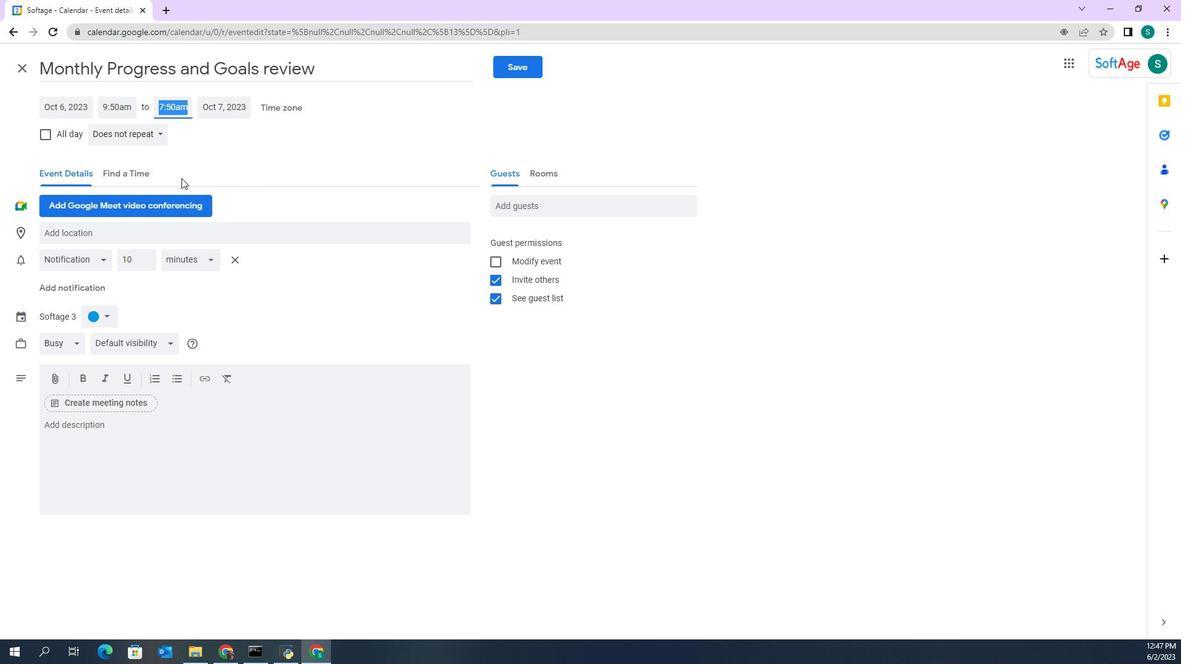 
Action: Mouse moved to (178, 446)
Screenshot: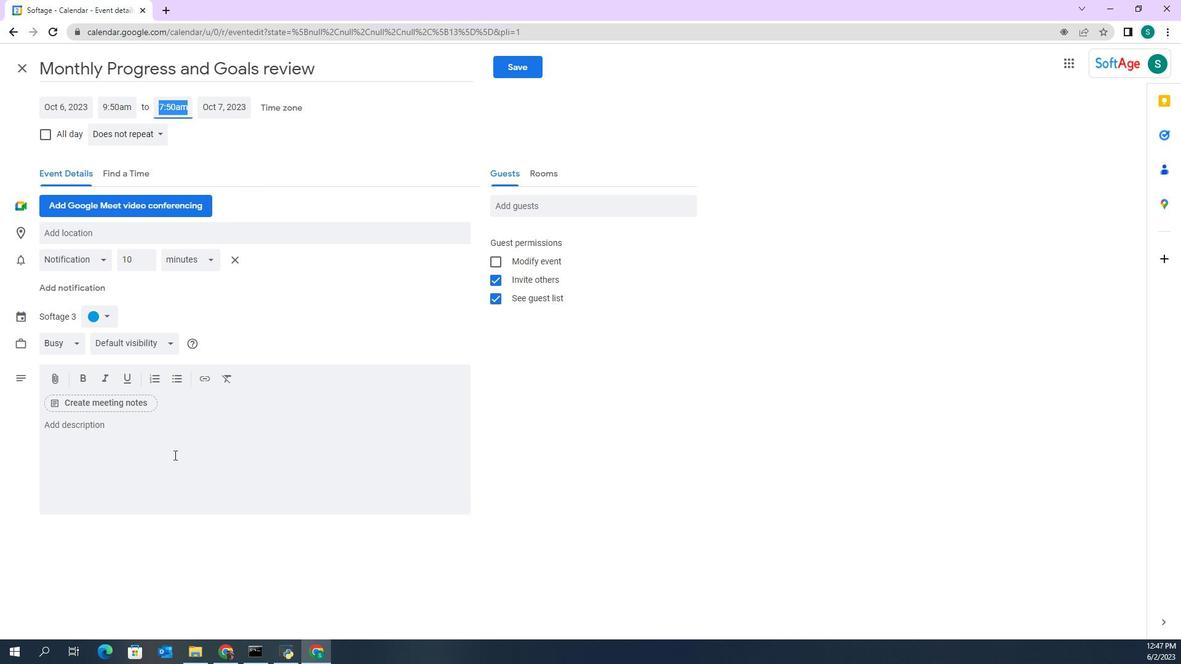 
Action: Mouse pressed left at (178, 446)
Screenshot: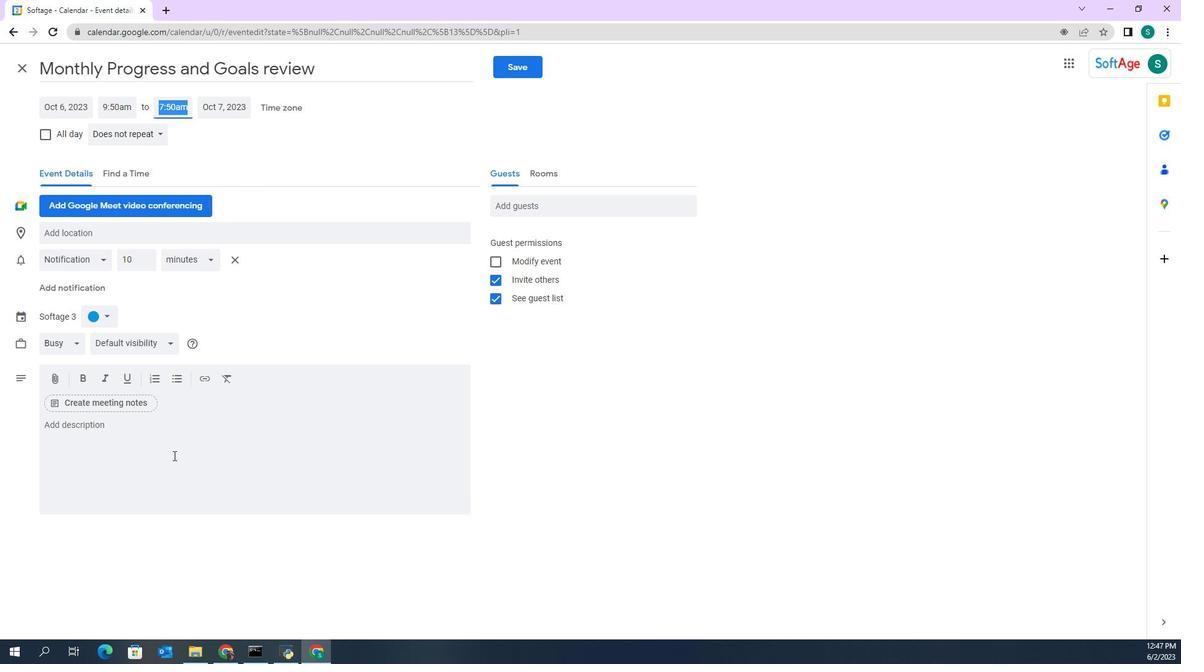 
Action: Key pressed <Key.shift>Team<Key.space><Key.shift>Building<Key.space>activities<Key.space>designed<Key.space>to<Key.space>suit<Key.space>the<Key.space>specific<Key.space>needs<Key.space>and<Key.space>dynamics<Key.space>of<Key.space>he<Key.space>team<Key.space><Key.backspace>.<Key.space>customizing<Key.space>the<Key.space>activities<Key.space>a<Key.backspace>to<Key.space>align<Key.space>with<Key.space>the<Key.space>tea,<Key.backspace>m's<Key.space>goals<Key.space>and<Key.space>challenges<Key.space>can<Key.space>maximize<Key.space>their<Key.space>effectiveness<Key.space>in<Key.space>fostering<Key.space>collaboration,<Key.space>trust<Key.space>a<Key.backspace>,<Key.space>and<Key.space>overall<Key.space>tte<Key.backspace><Key.backspace>eam<Key.space>cohesopn.<Key.backspace><Key.backspace><Key.backspace>m<Key.backspace>n.
Screenshot: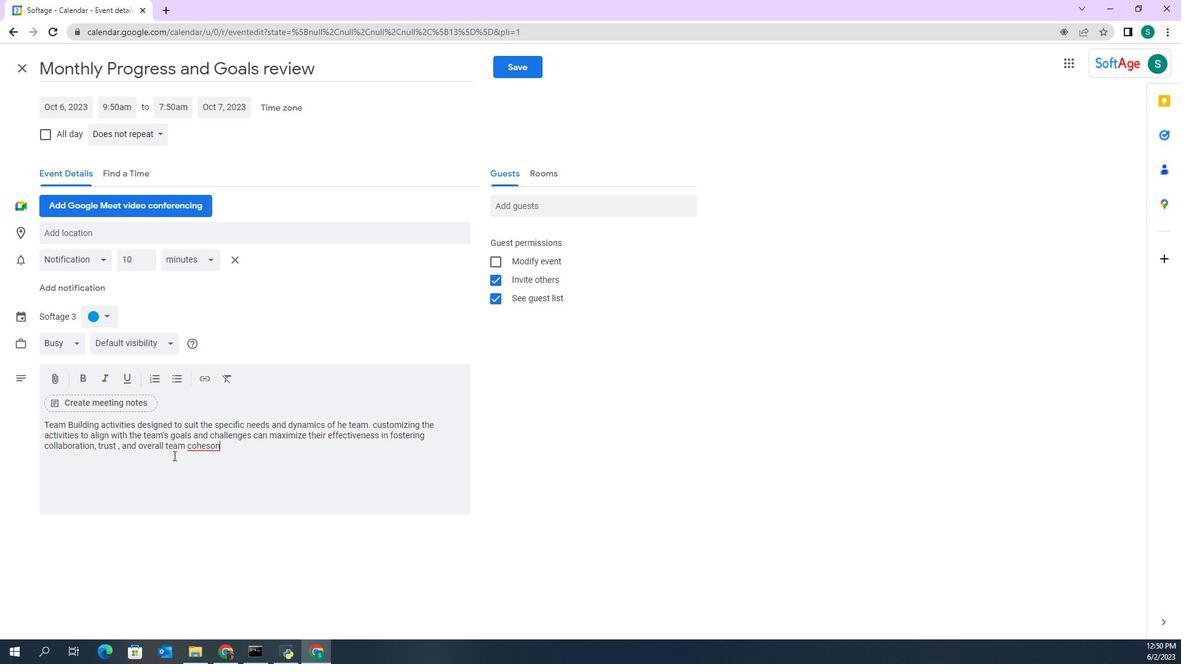 
Action: Mouse moved to (116, 311)
Screenshot: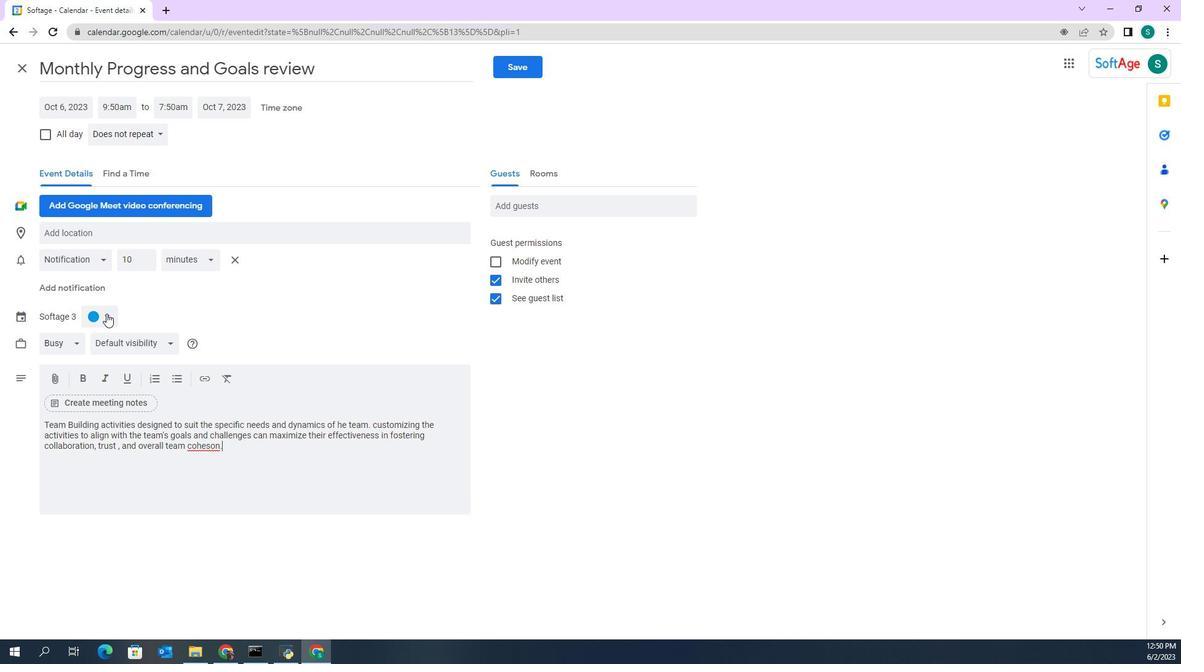
Action: Mouse pressed left at (116, 311)
Screenshot: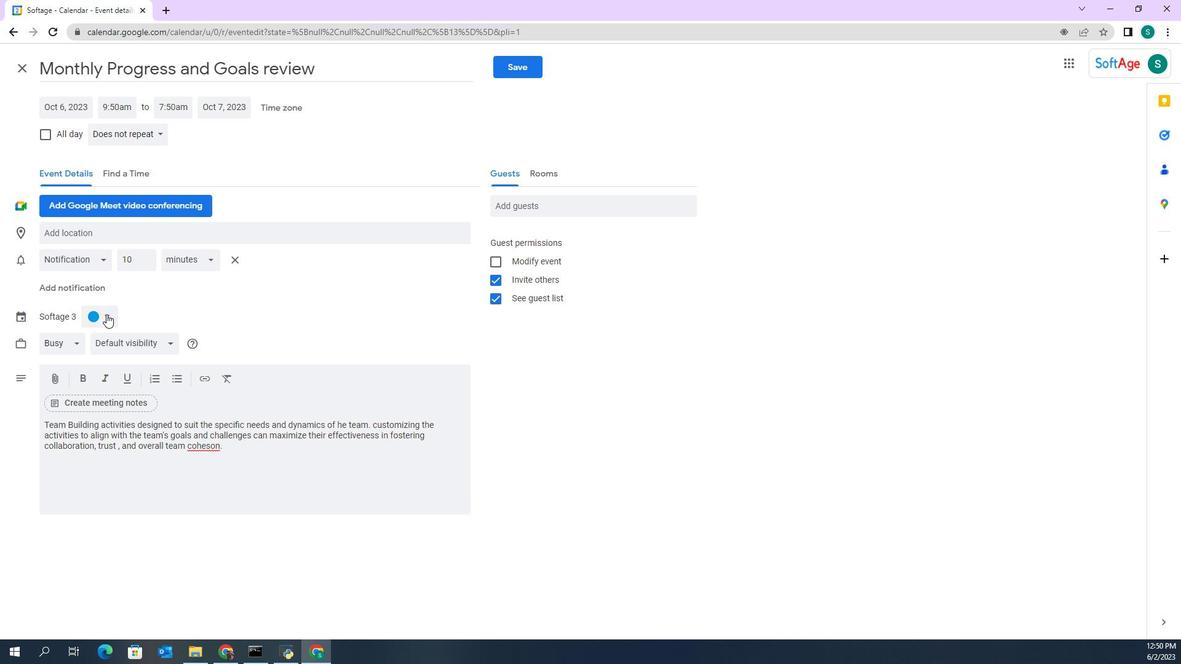 
Action: Mouse moved to (116, 313)
Screenshot: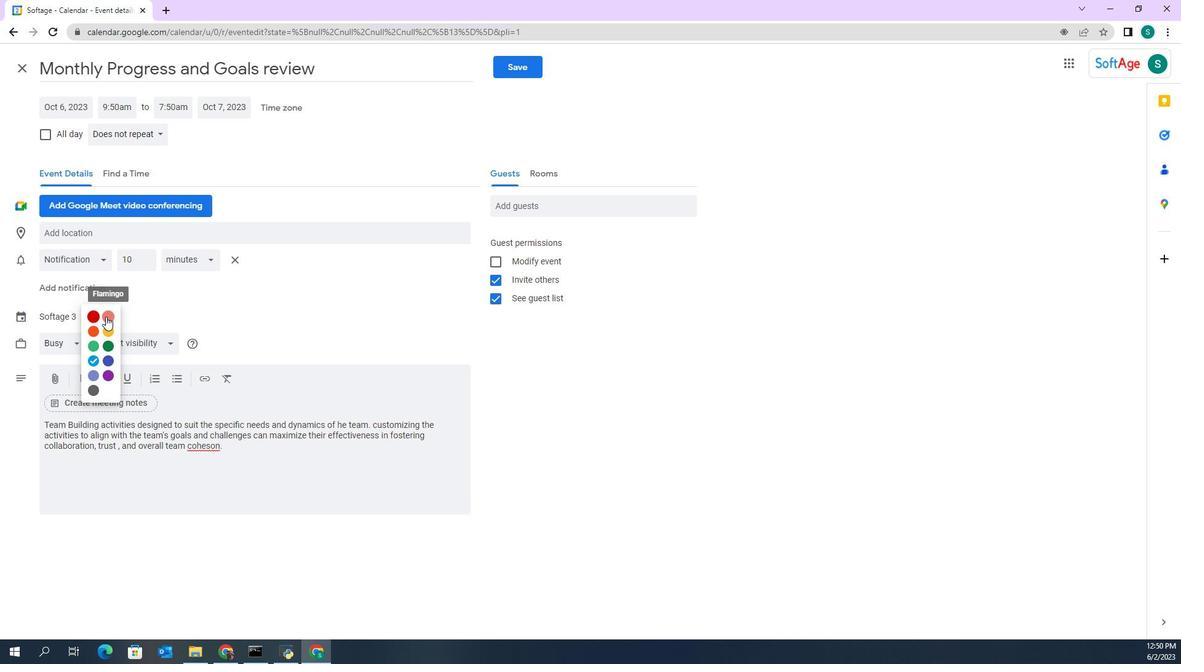 
Action: Mouse pressed left at (116, 313)
Screenshot: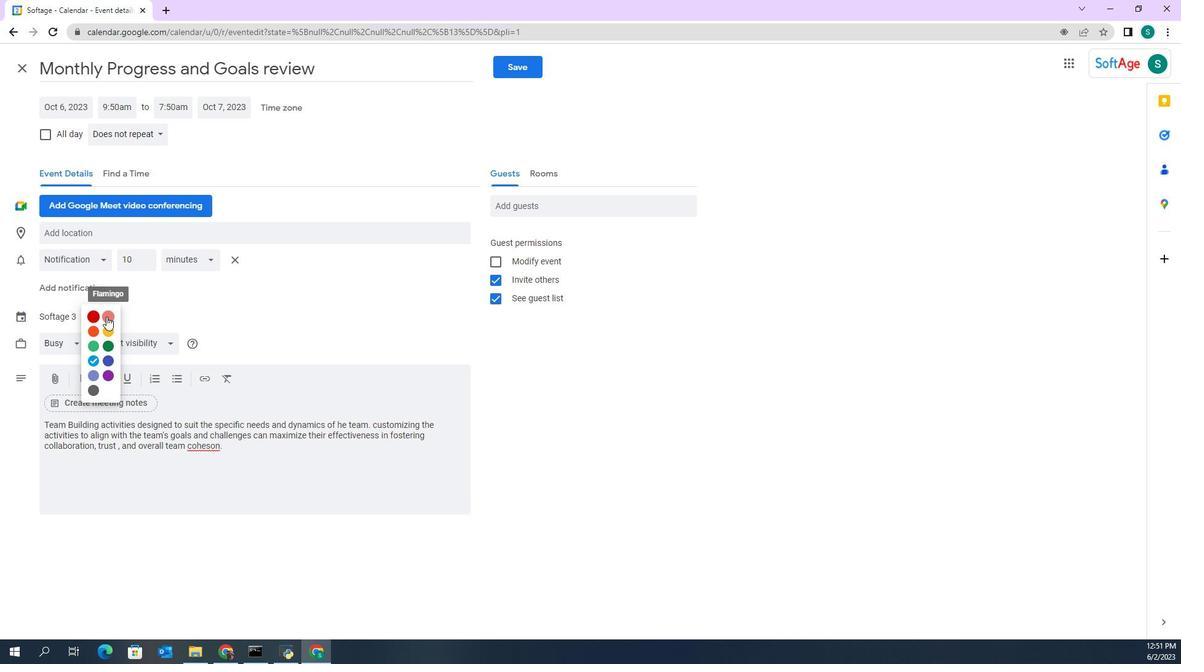 
Action: Mouse moved to (161, 235)
Screenshot: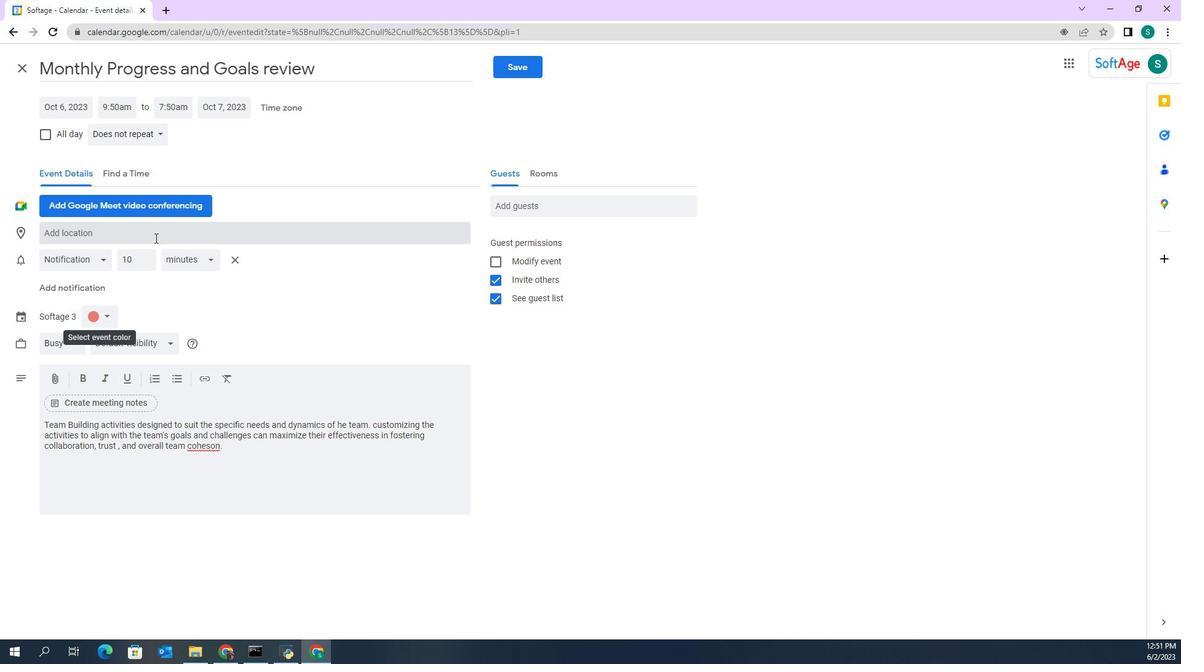 
Action: Mouse pressed left at (161, 235)
Screenshot: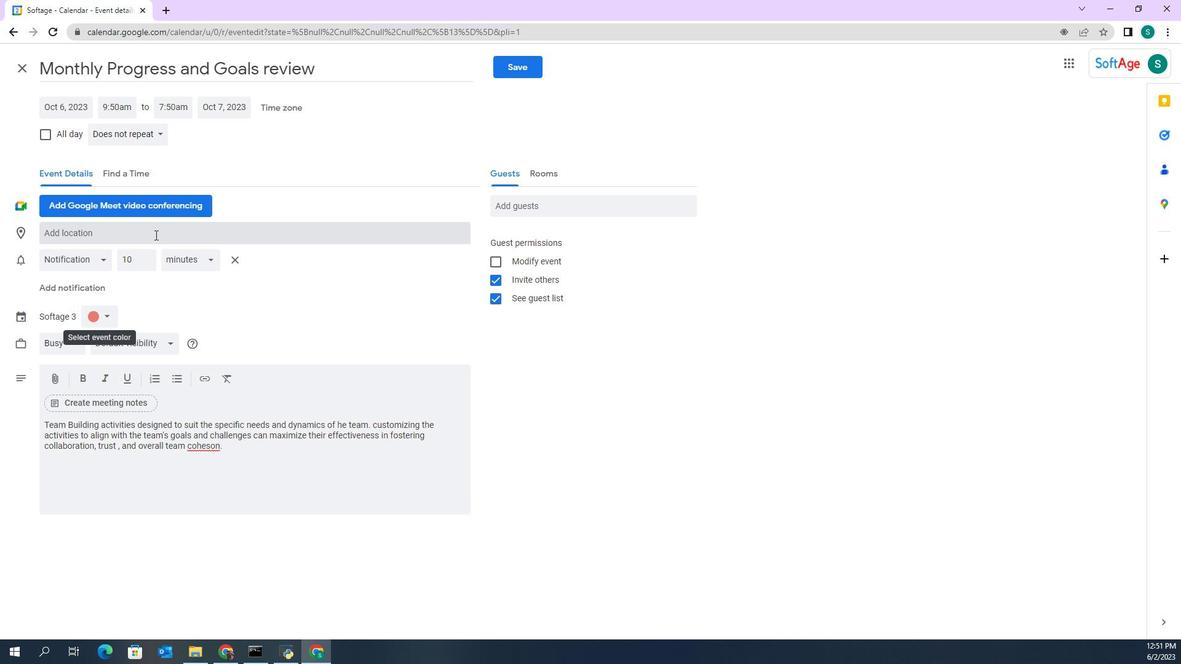 
Action: Key pressed 789<Key.space><Key.shift>Gracia<Key.space><Key.shift>Neighbourhood,<Key.space><Key.shift>Barcek<Key.backspace>lona.<Key.backspace>,<Key.space>spain
Screenshot: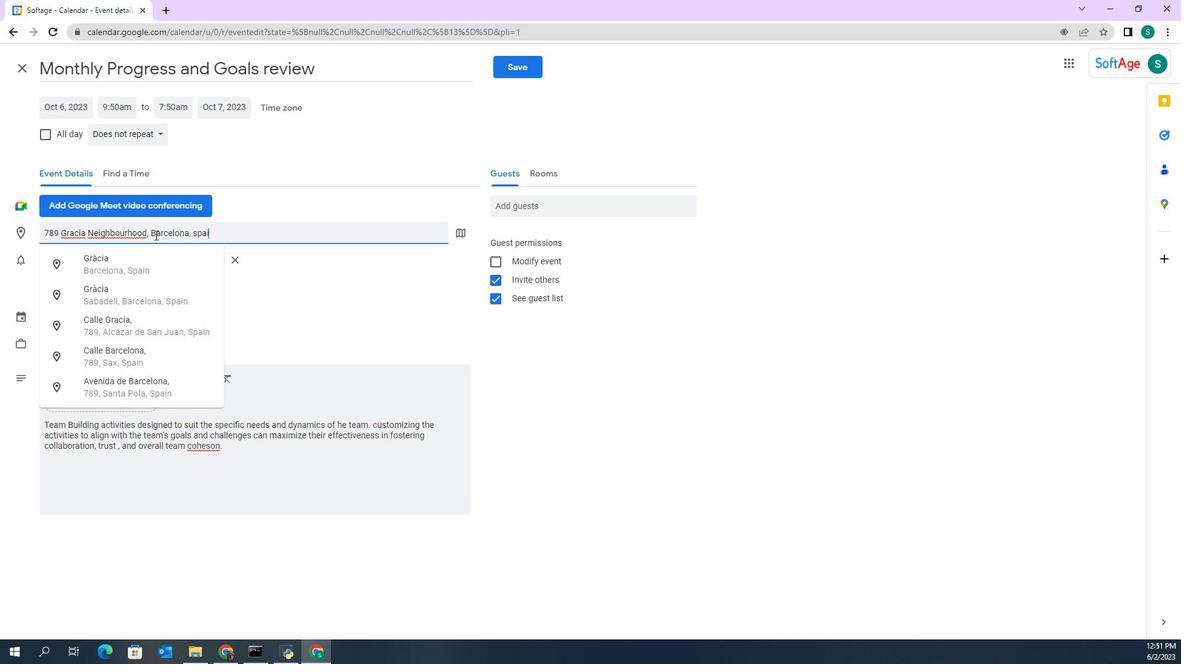 
Action: Mouse moved to (173, 256)
Screenshot: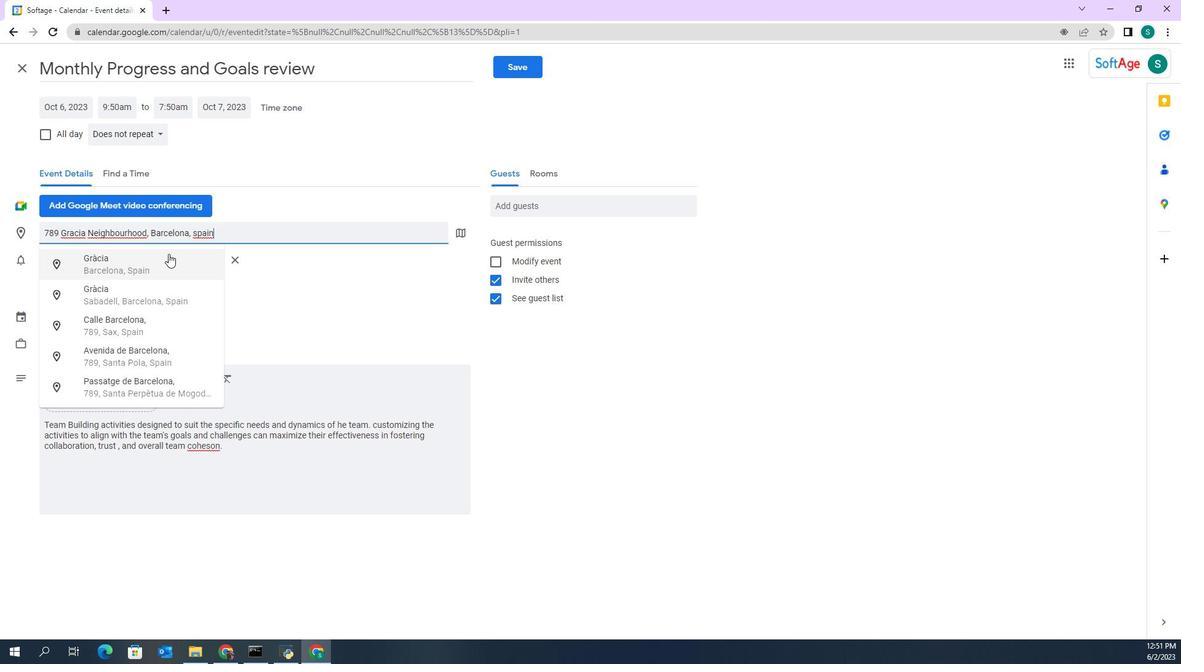 
Action: Mouse pressed left at (173, 256)
Screenshot: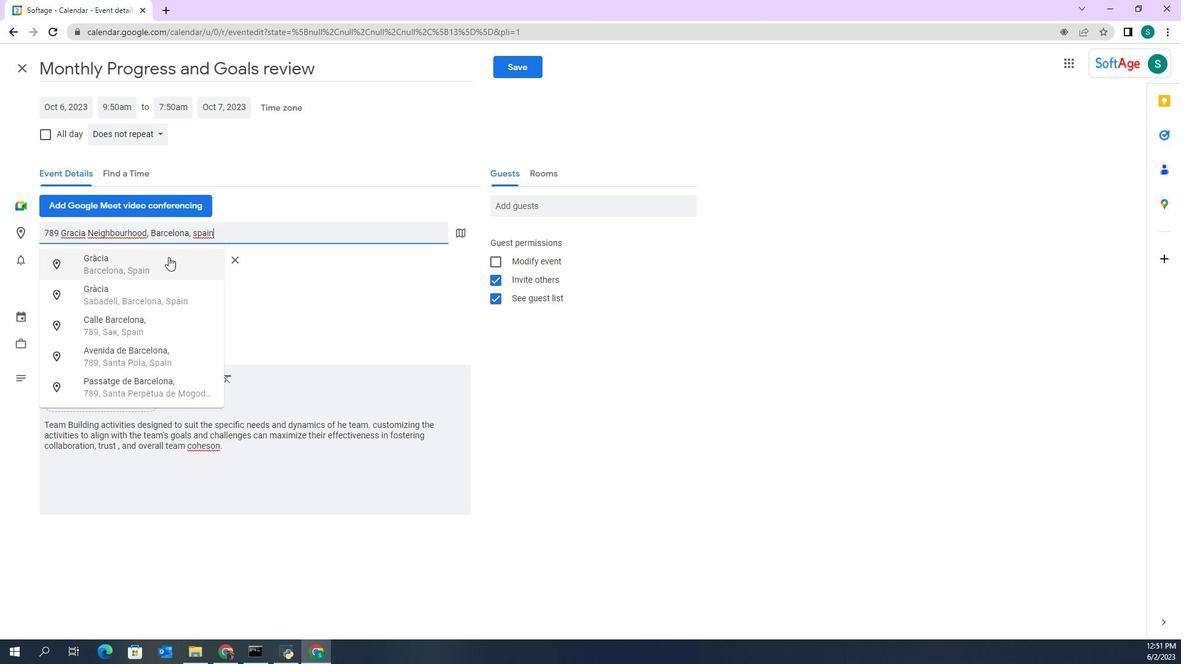 
Action: Mouse scrolled (173, 256) with delta (0, 0)
Screenshot: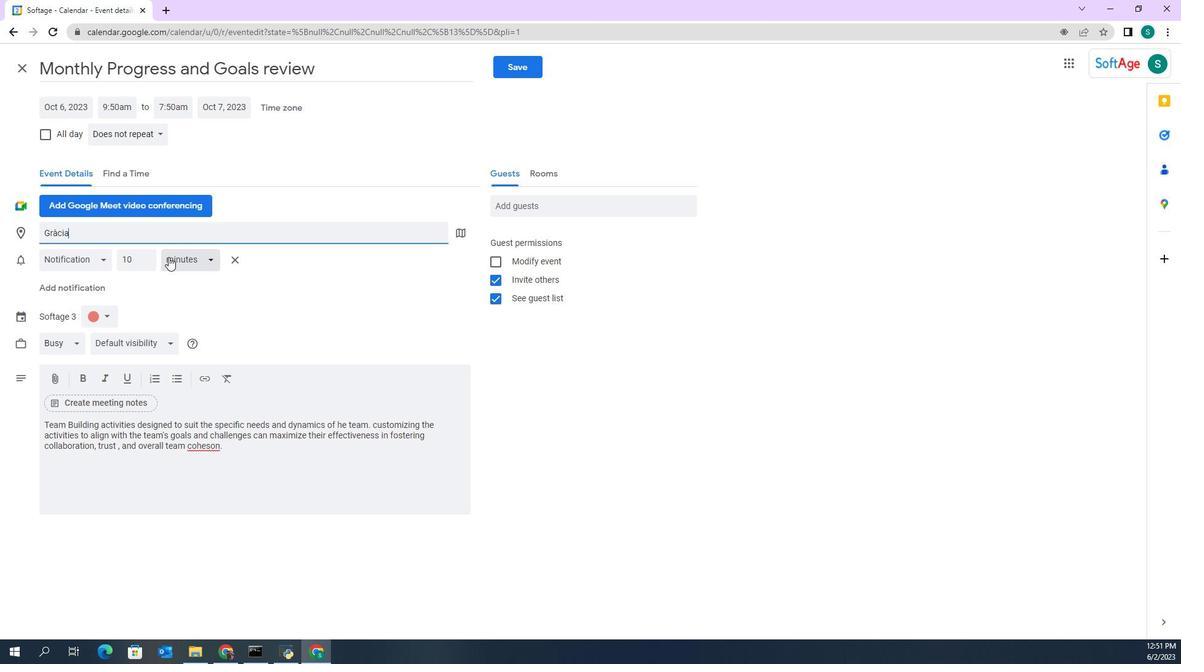 
Action: Mouse scrolled (173, 256) with delta (0, 0)
Screenshot: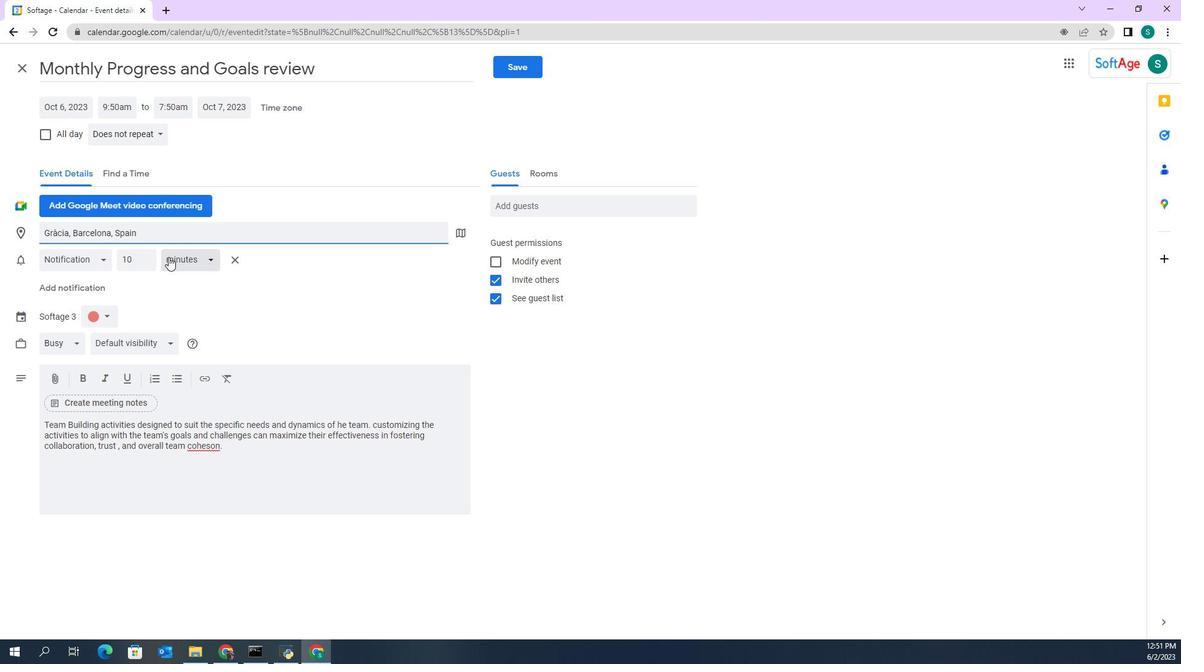 
Action: Mouse moved to (492, 206)
Screenshot: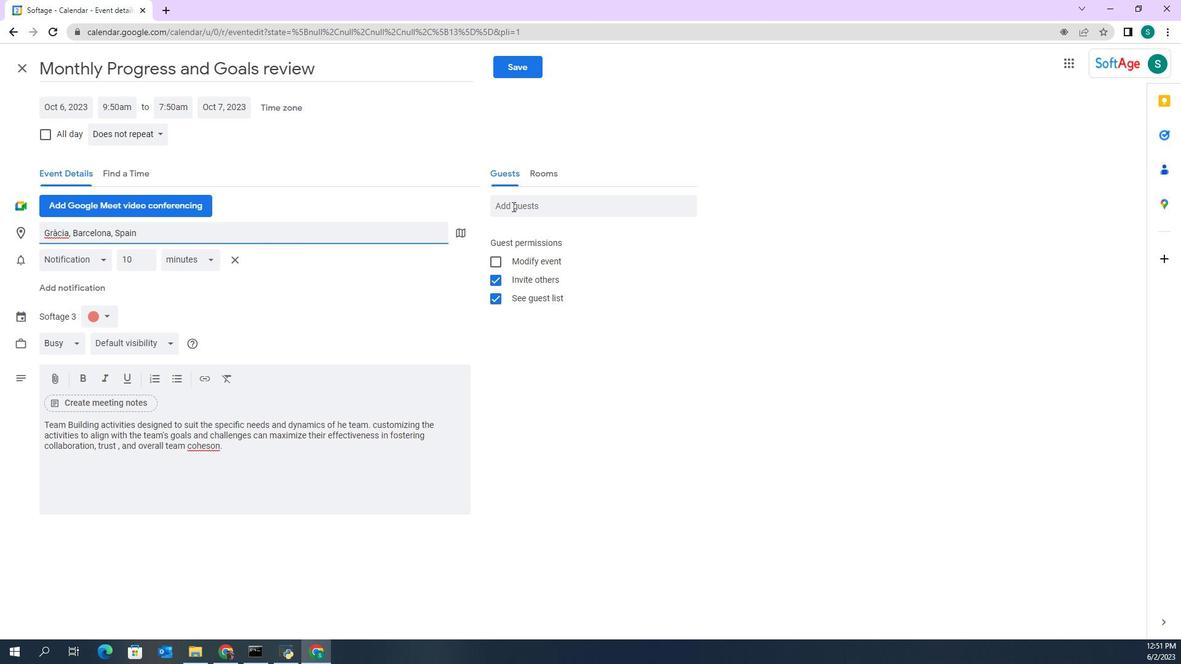 
Action: Mouse pressed left at (492, 206)
Screenshot: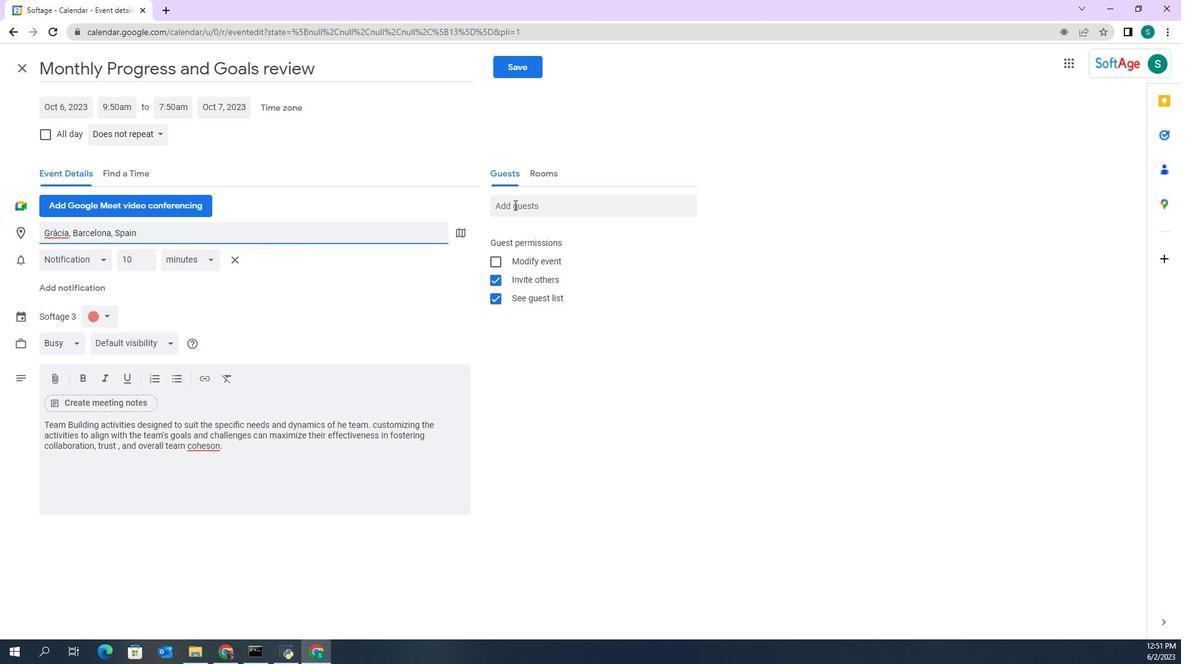 
Action: Key pressed softage.2<Key.shift>@softage.net<Key.enter>softage.3<Key.backspace>2<Key.shift>@softage.net<Key.enter>
Screenshot: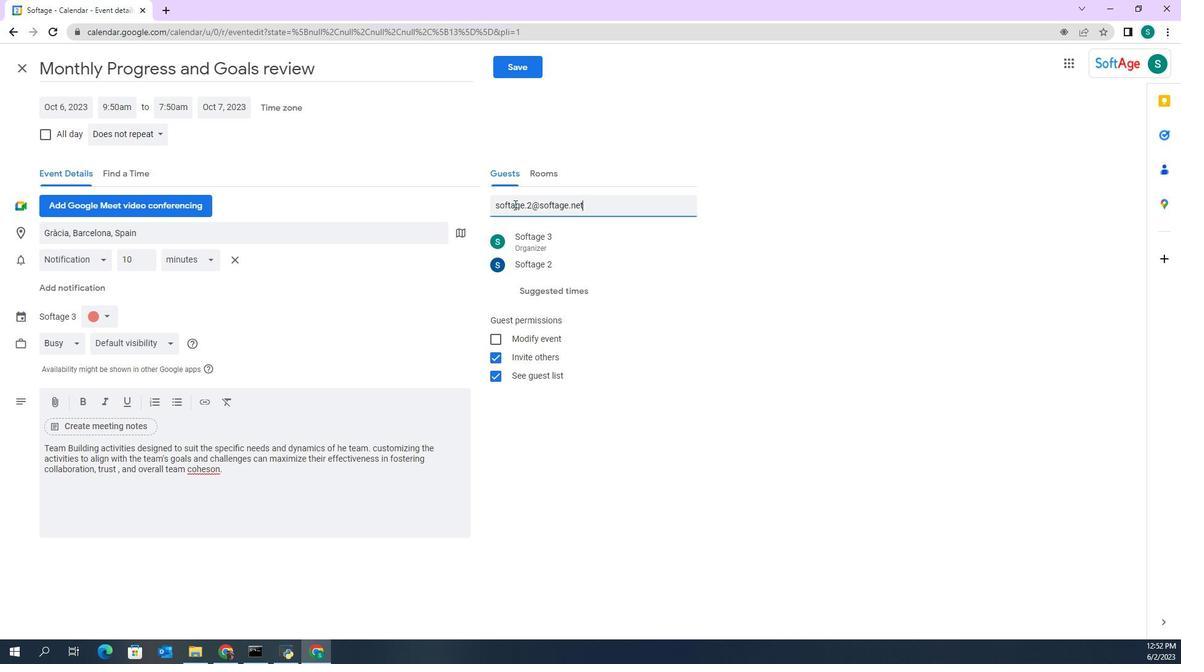 
Action: Mouse moved to (159, 138)
Screenshot: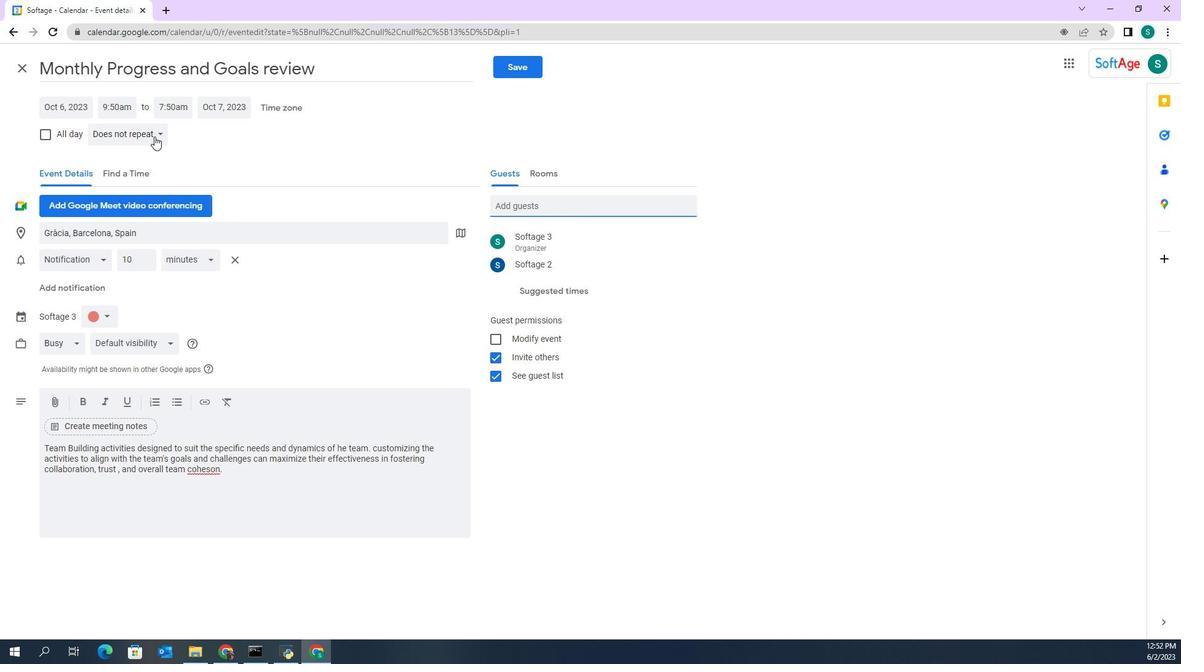 
Action: Mouse pressed left at (159, 138)
Screenshot: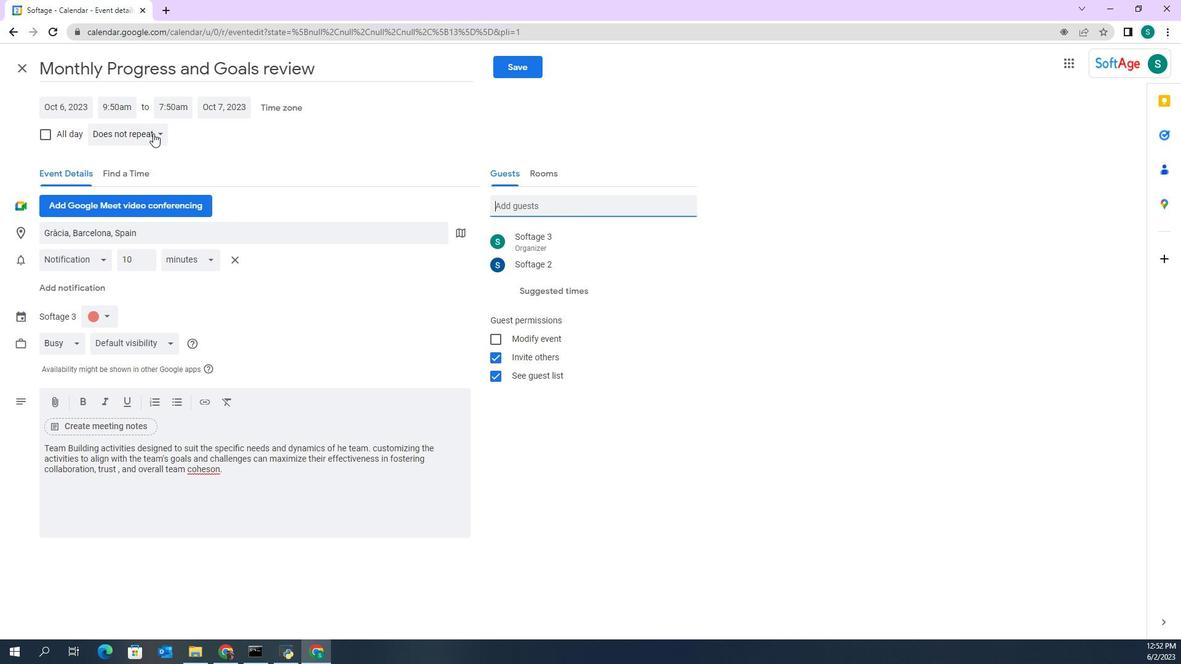 
Action: Mouse moved to (158, 143)
Screenshot: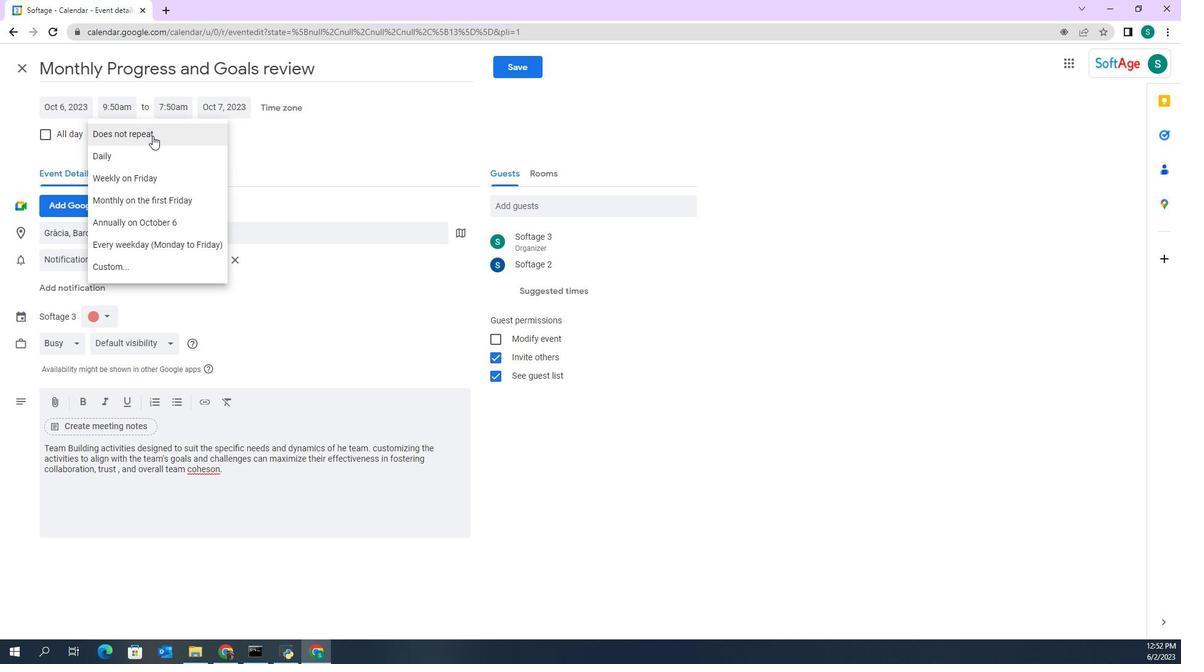 
Action: Mouse pressed left at (158, 143)
Screenshot: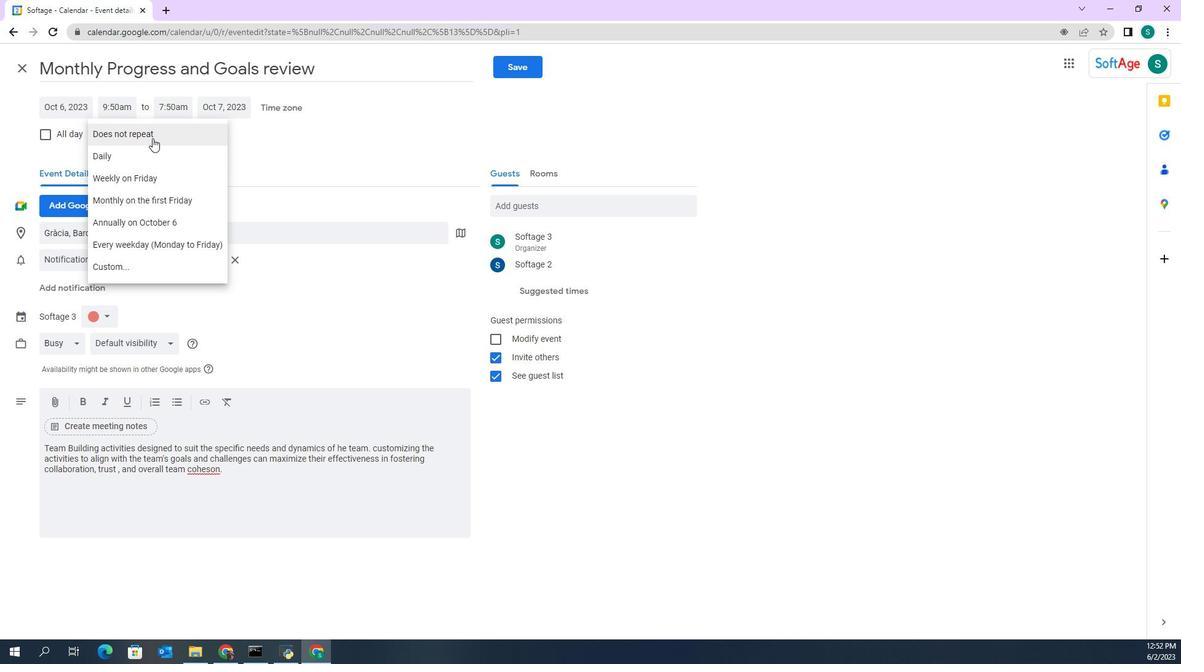 
Action: Mouse moved to (486, 80)
Screenshot: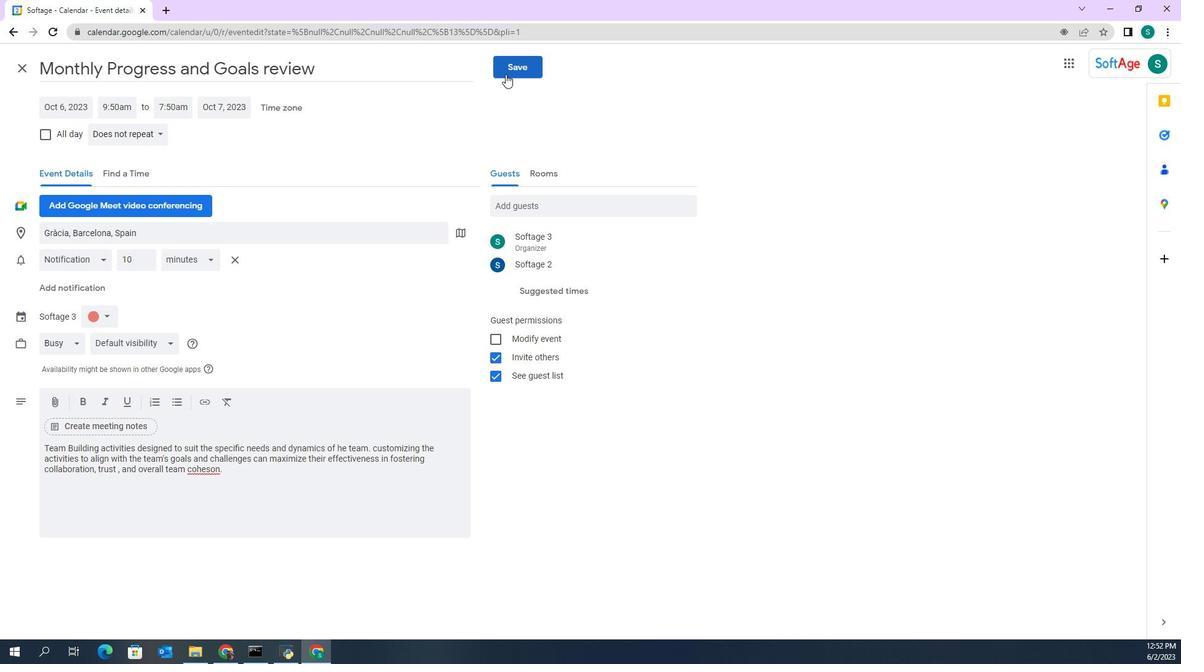 
Action: Mouse pressed left at (486, 80)
Screenshot: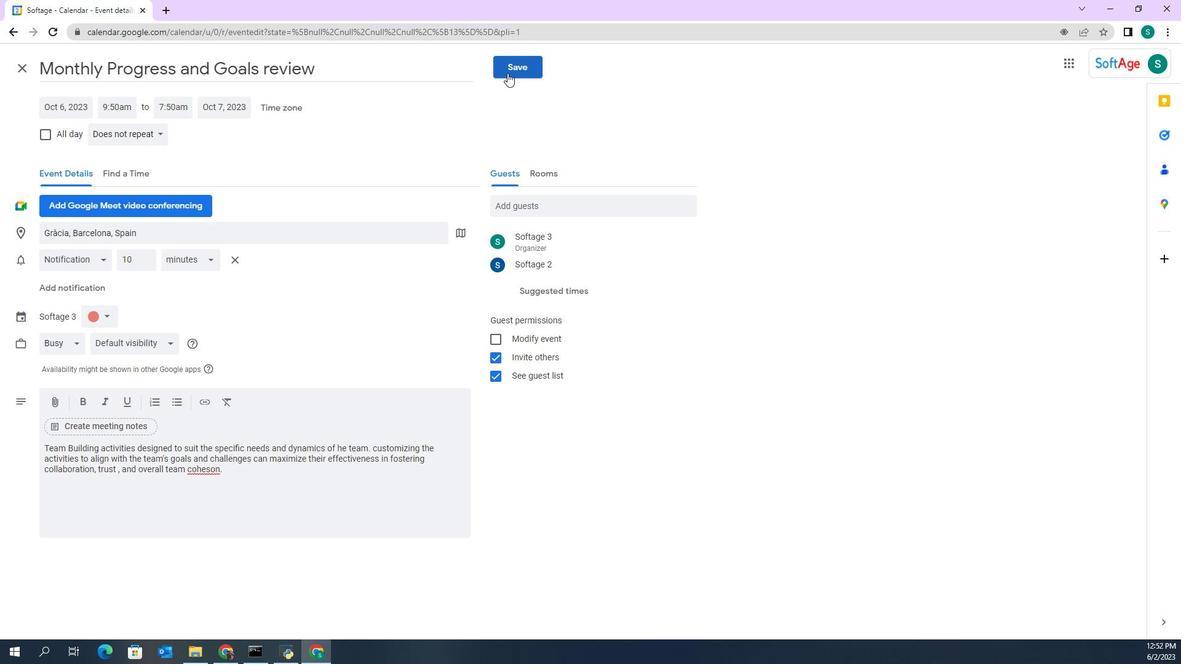 
Action: Mouse moved to (665, 367)
Screenshot: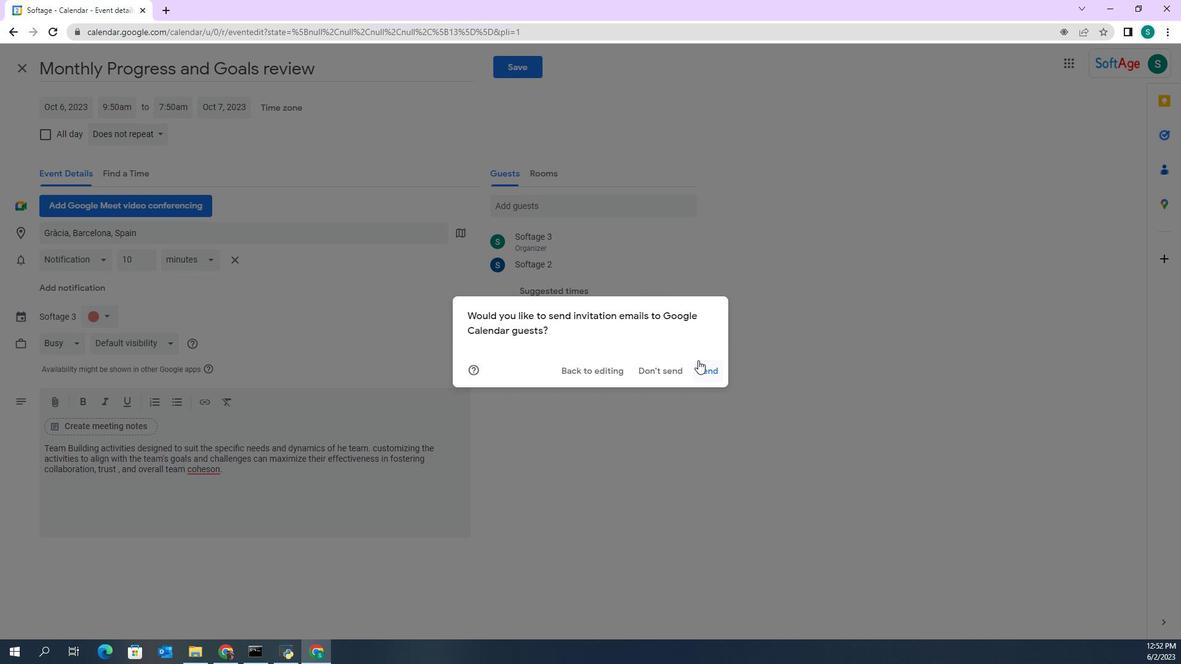 
Action: Mouse pressed left at (665, 367)
Screenshot: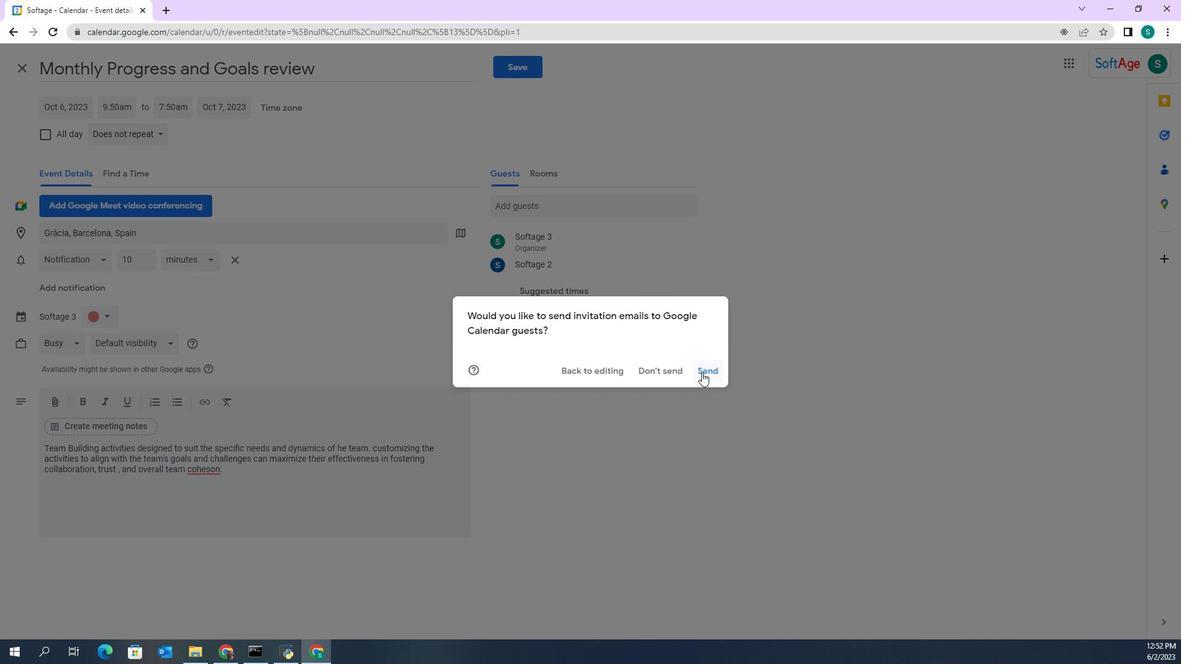 
